 Task: Open a blank google sheet and write heading  Synergy Sales. Add 10 people name  'Joshua Rivera, Zoey Coleman, Ryan Wright, Addison Bailey, Jonathan Simmons, Brooklyn Ward, Caleb Barnes, Audrey Collins, Gabriel Perry, Sofia Bell'Item code in between  2500-2700. Product range in between  2000-9000. Add Products   ASICS Shoe, Brooks Shoe, Clarks Shoe, Crocs Shoe, Dr. Martens Shoe, Ecco Shoe, Fila Shoe, Hush Puppies Shoe, Jordan Shoe, K-Swiss Shoe.Choose quantity  1 to 10  Tax 12 percent Total Add Amount. Save page  Synergy Sales templetes   book
Action: Mouse moved to (927, 70)
Screenshot: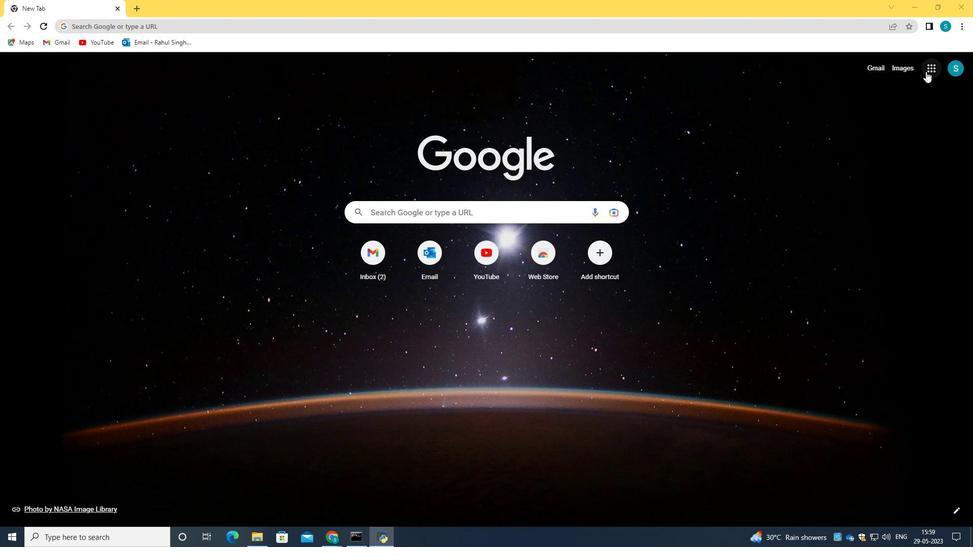 
Action: Mouse pressed left at (927, 70)
Screenshot: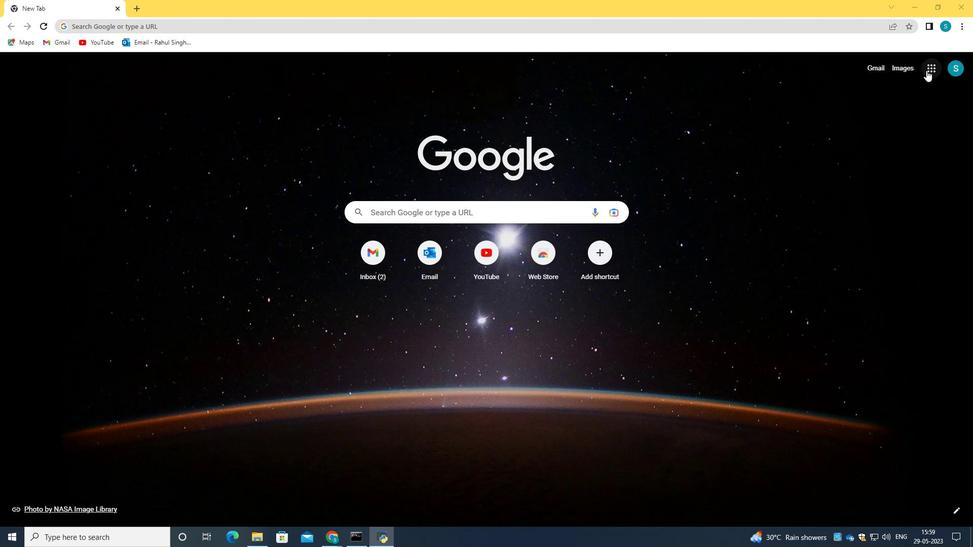 
Action: Mouse moved to (889, 169)
Screenshot: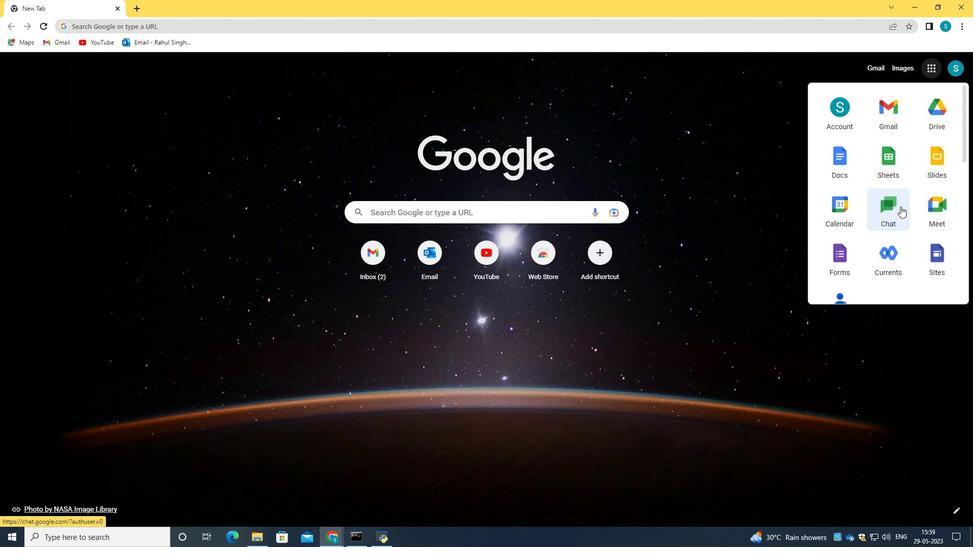 
Action: Mouse pressed left at (889, 169)
Screenshot: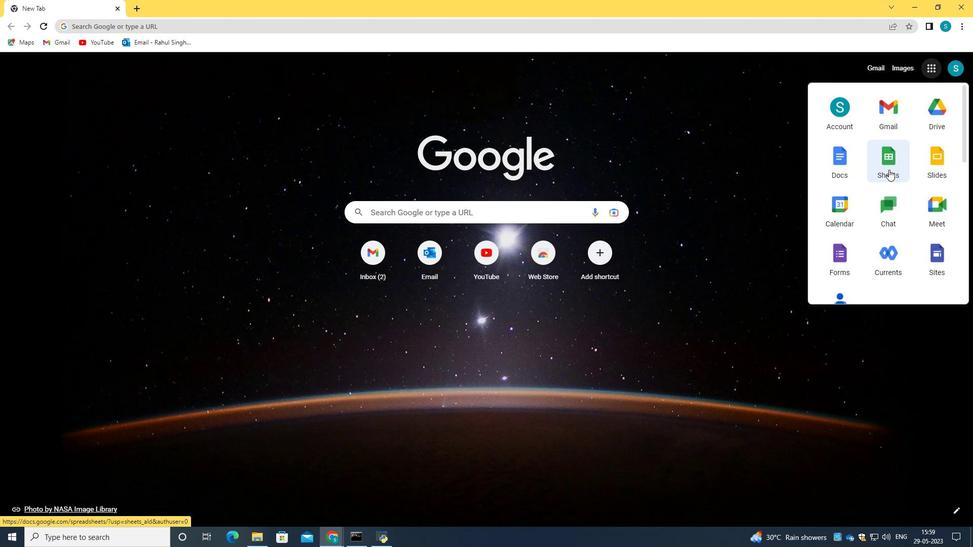 
Action: Mouse moved to (202, 165)
Screenshot: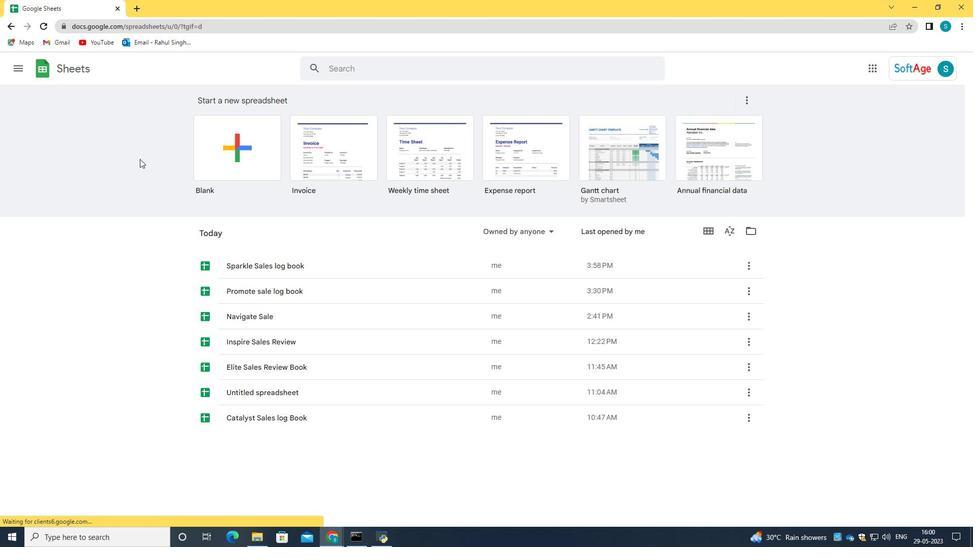 
Action: Mouse pressed left at (202, 165)
Screenshot: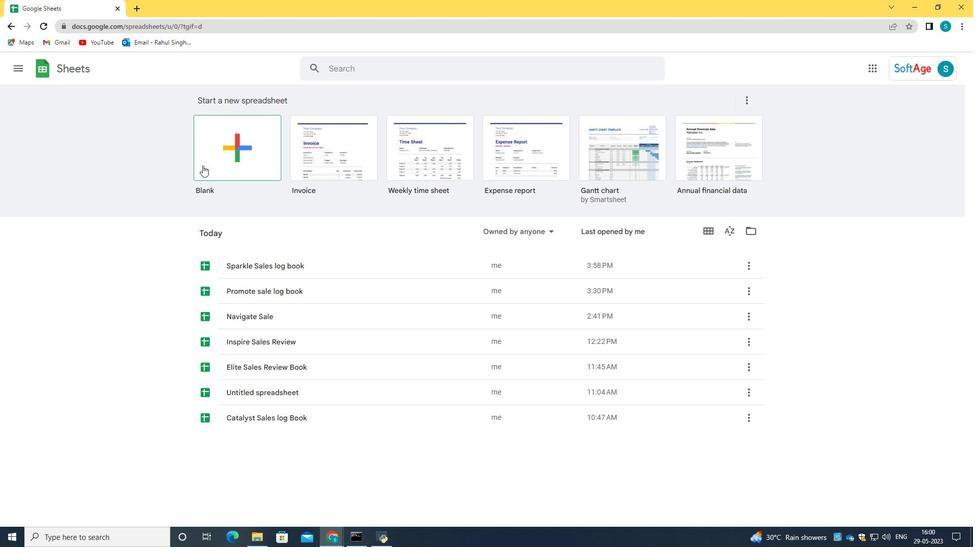 
Action: Mouse moved to (49, 142)
Screenshot: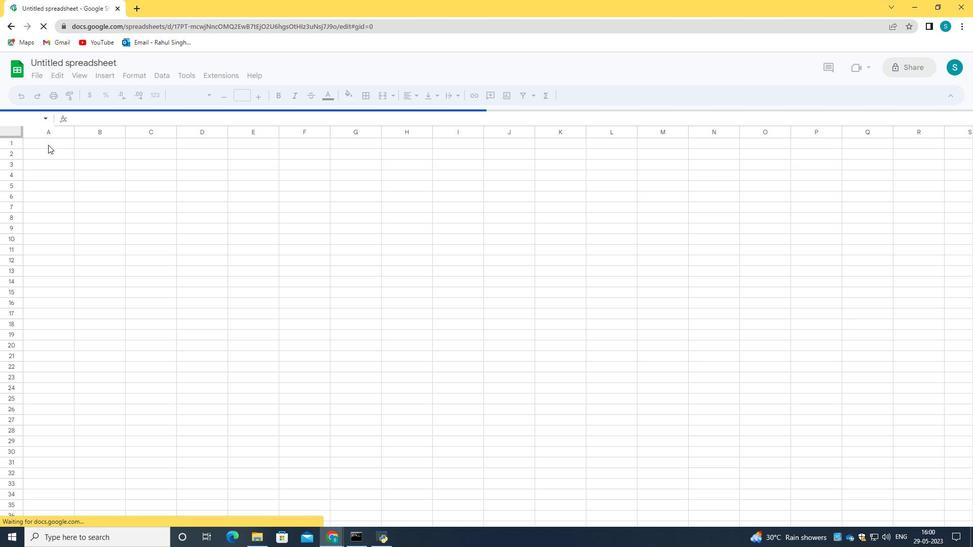 
Action: Mouse pressed left at (49, 142)
Screenshot: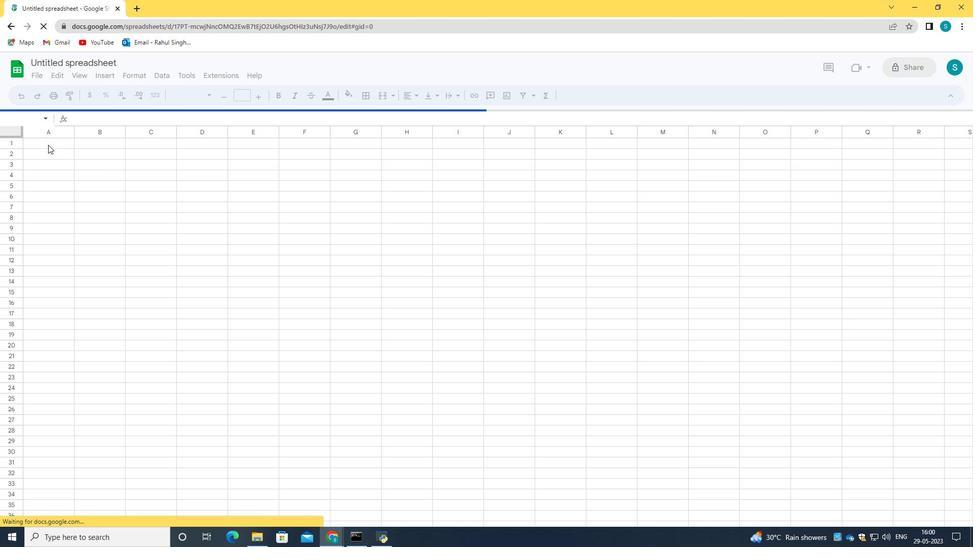 
Action: Mouse pressed left at (49, 142)
Screenshot: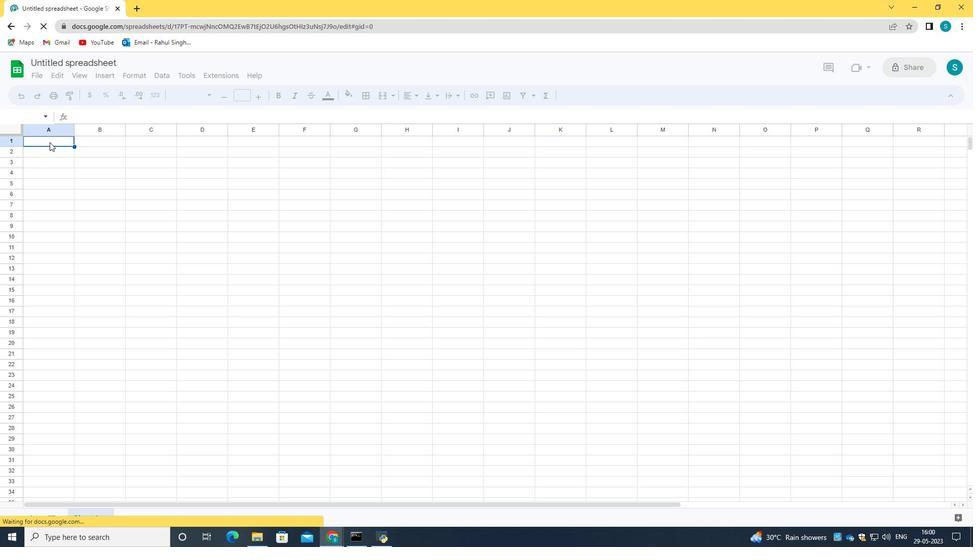 
Action: Mouse moved to (256, 143)
Screenshot: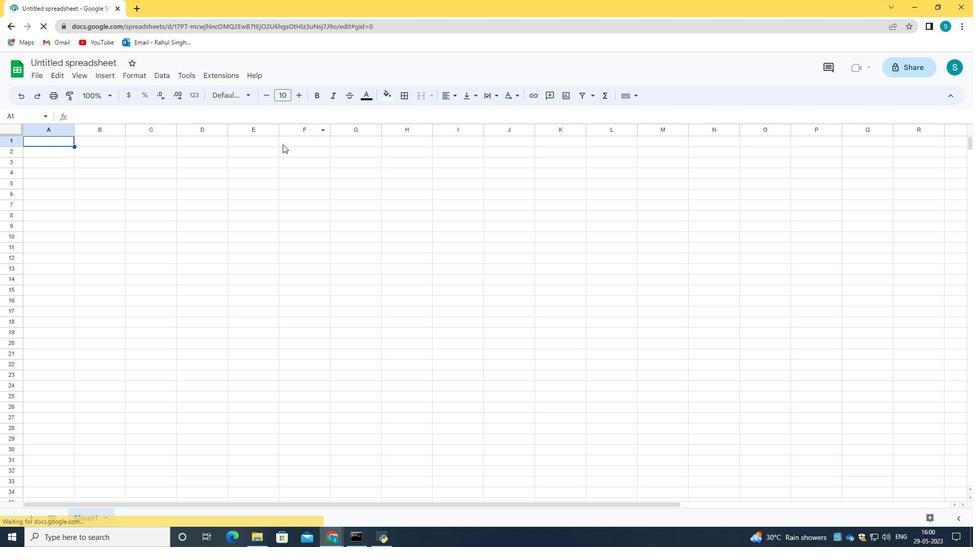 
Action: Mouse pressed left at (256, 143)
Screenshot: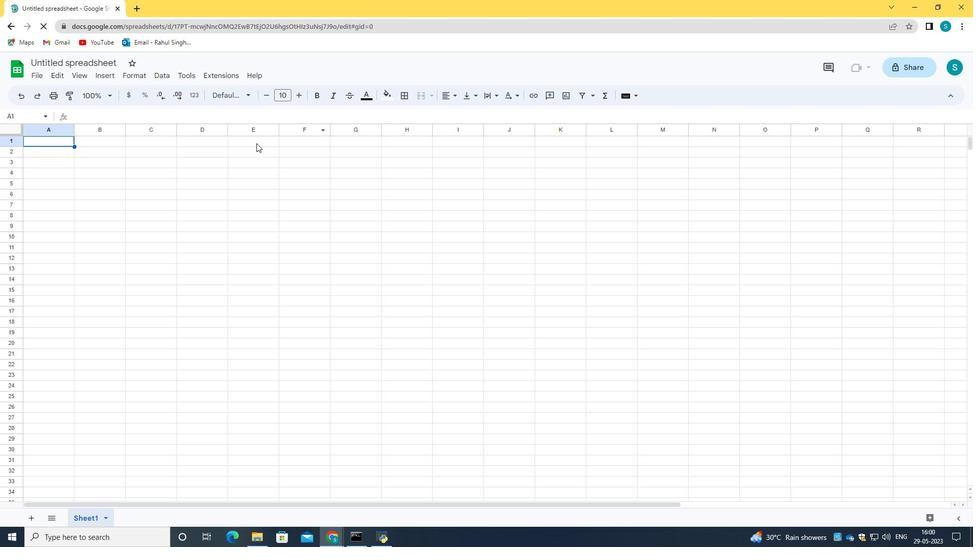 
Action: Key pressed <Key.caps_lock>S<Key.caps_lock>ynergt<Key.space><Key.backspace><Key.backspace>y<Key.space><Key.caps_lock>S<Key.caps_lock>ales
Screenshot: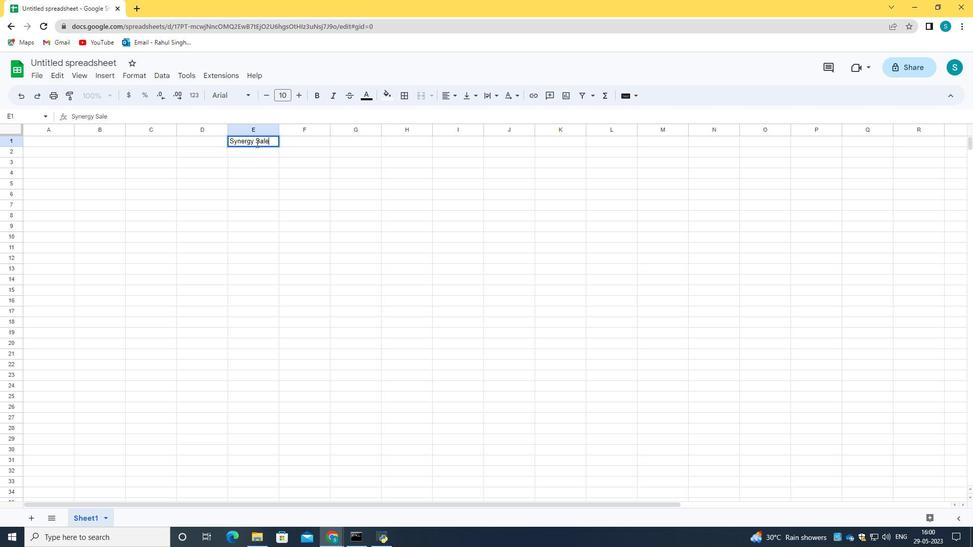 
Action: Mouse moved to (274, 139)
Screenshot: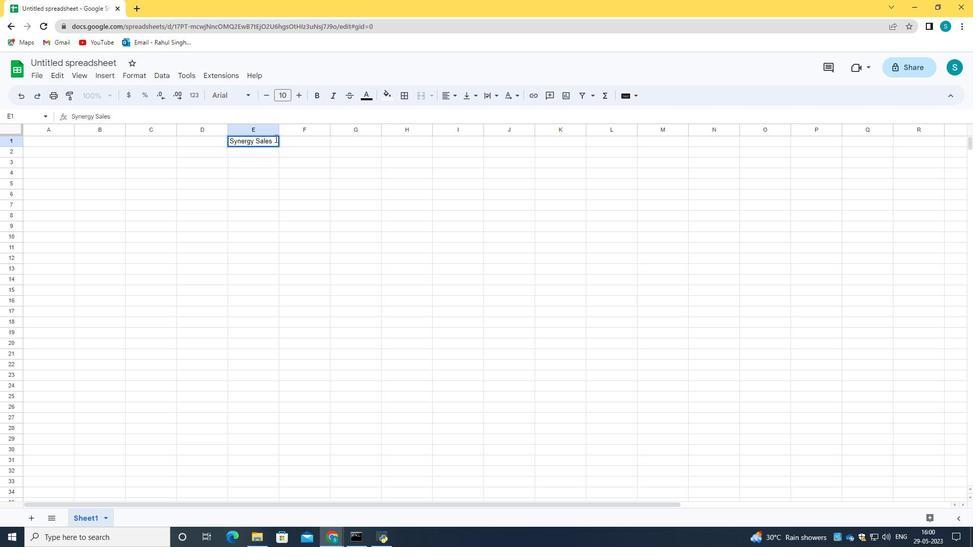 
Action: Mouse pressed left at (274, 139)
Screenshot: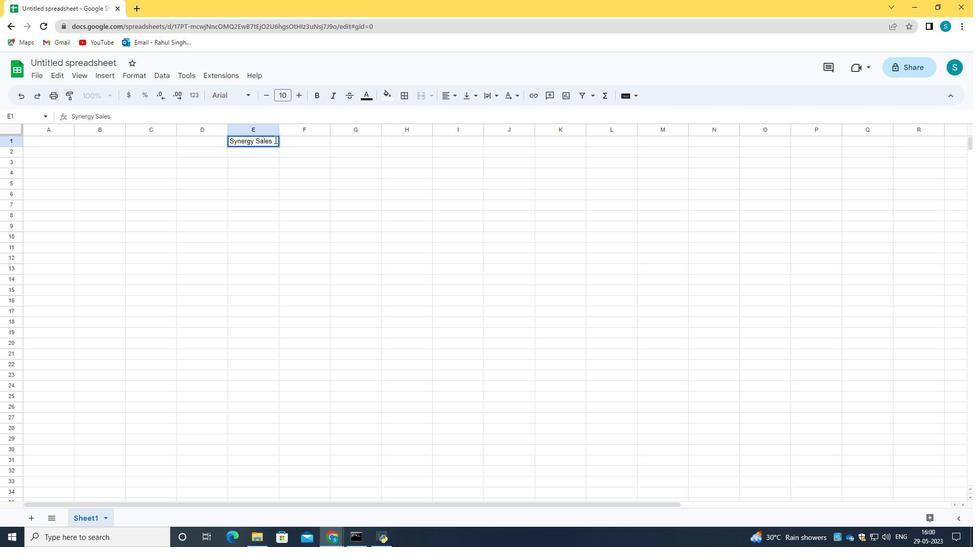 
Action: Mouse moved to (300, 93)
Screenshot: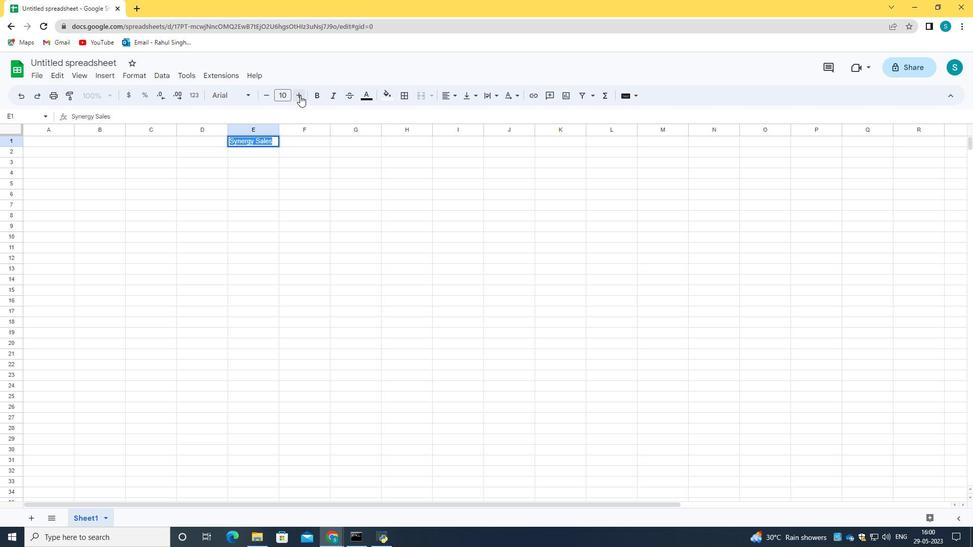 
Action: Mouse pressed left at (300, 93)
Screenshot: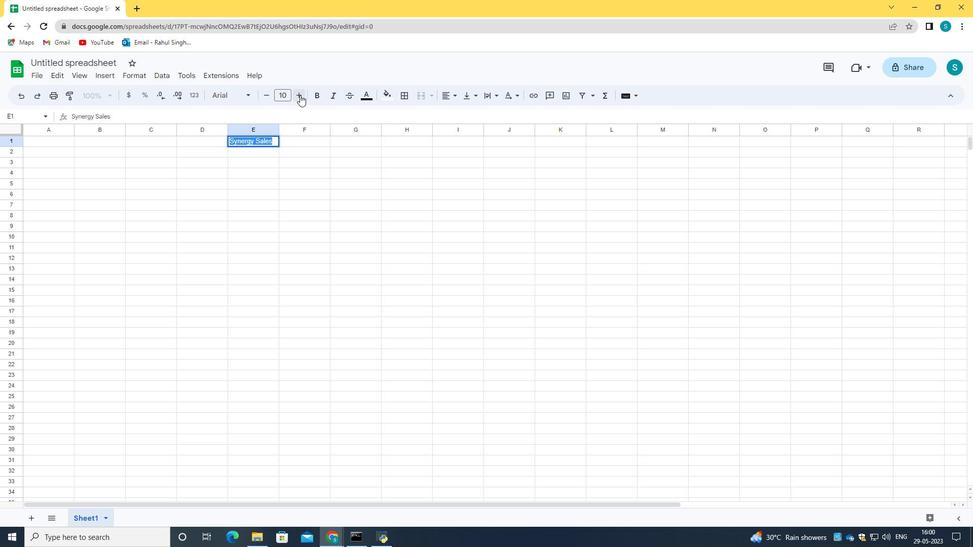 
Action: Mouse pressed left at (300, 93)
Screenshot: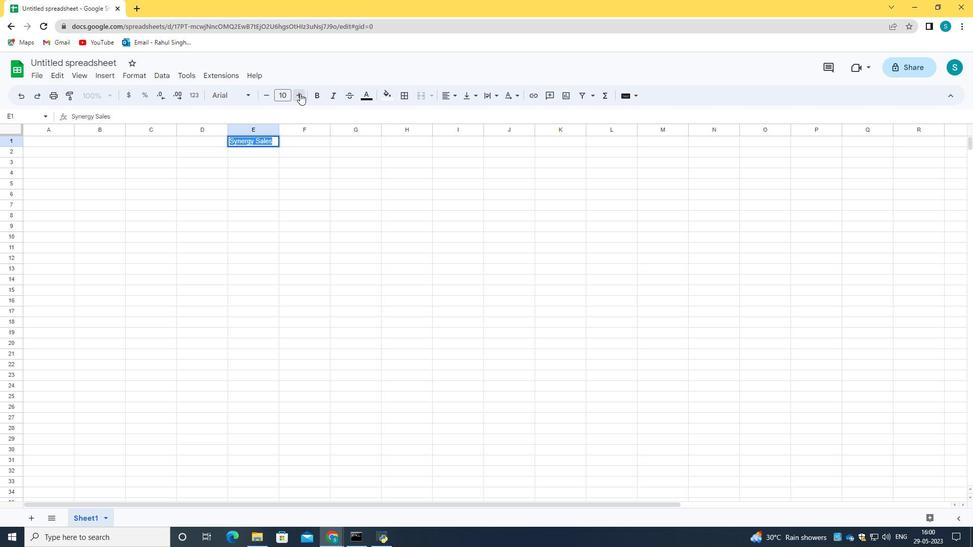 
Action: Mouse pressed left at (300, 93)
Screenshot: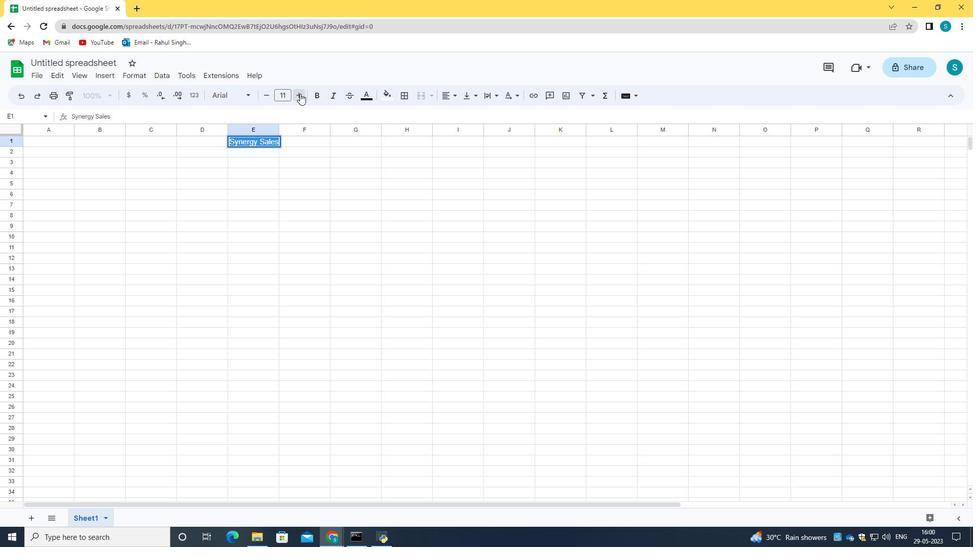 
Action: Mouse moved to (300, 93)
Screenshot: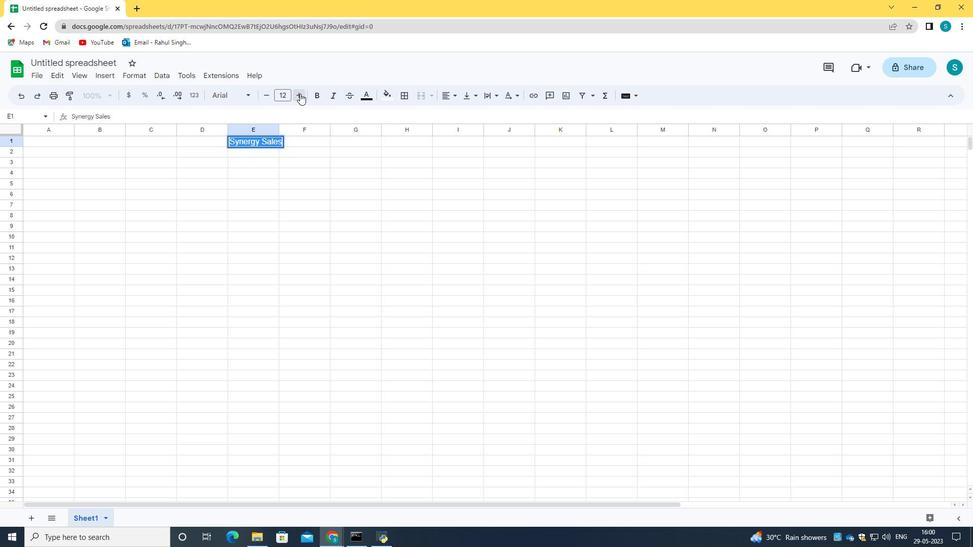 
Action: Mouse pressed left at (300, 93)
Screenshot: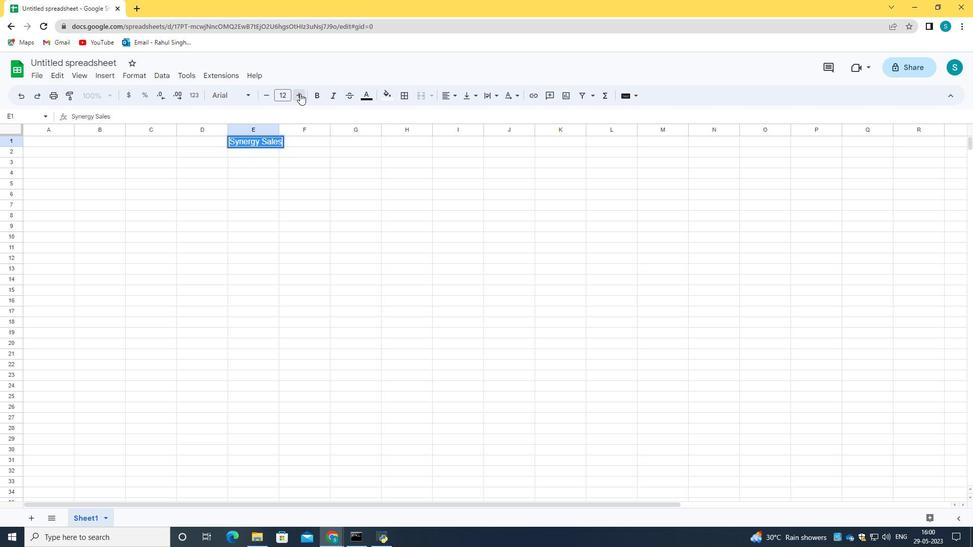 
Action: Mouse pressed left at (300, 93)
Screenshot: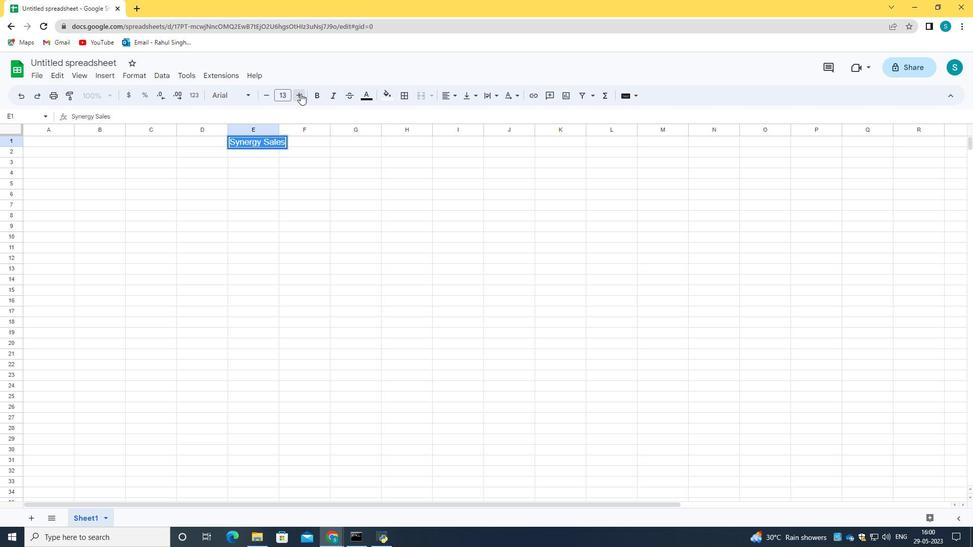 
Action: Mouse pressed left at (300, 93)
Screenshot: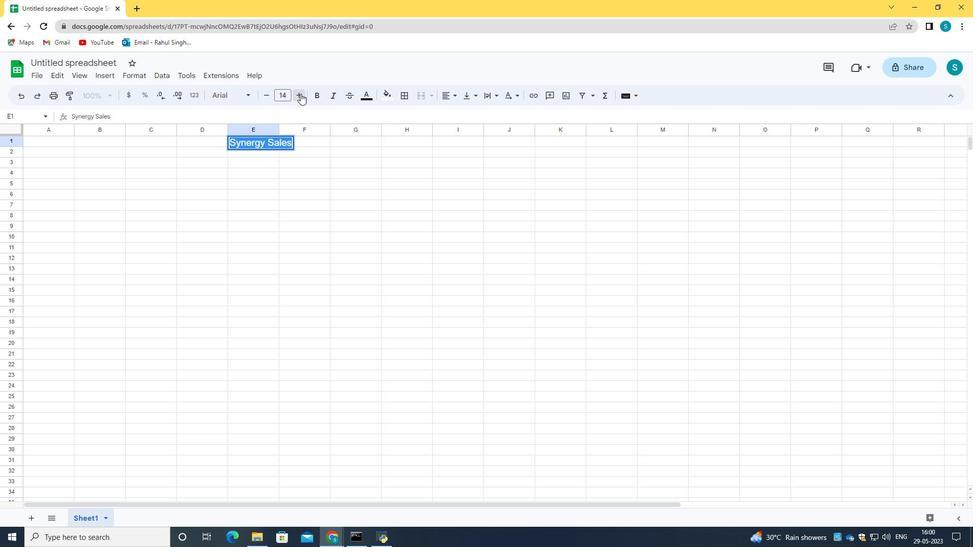 
Action: Mouse pressed left at (300, 93)
Screenshot: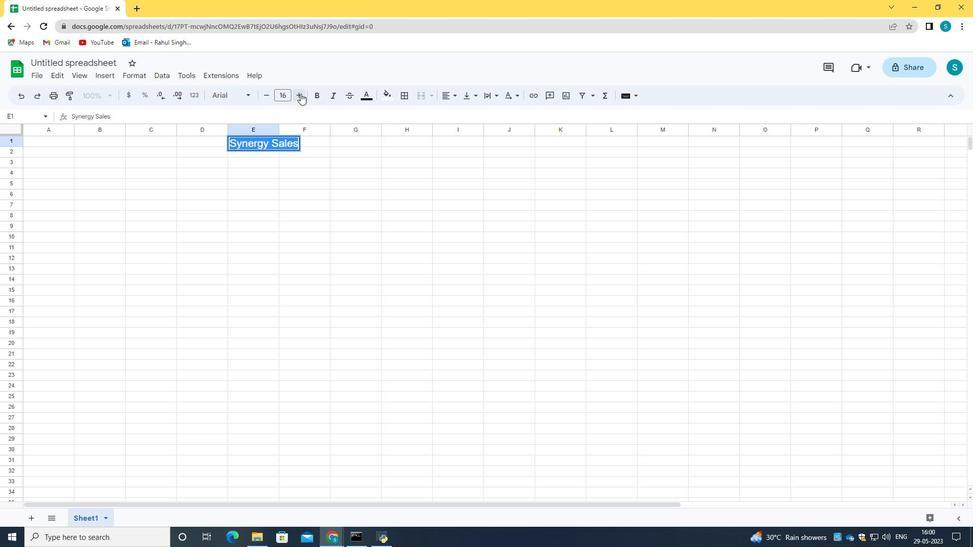 
Action: Mouse pressed left at (300, 93)
Screenshot: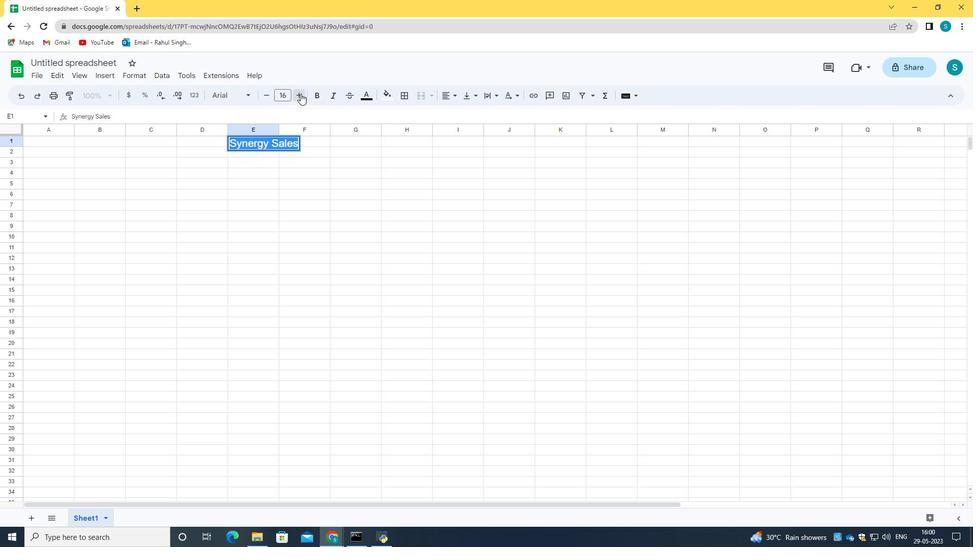 
Action: Mouse pressed left at (300, 93)
Screenshot: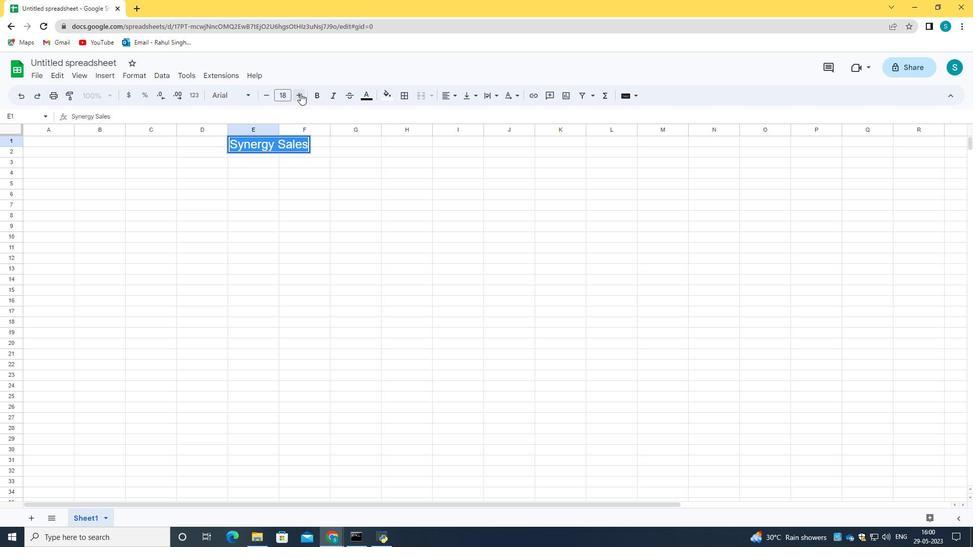 
Action: Mouse pressed left at (300, 93)
Screenshot: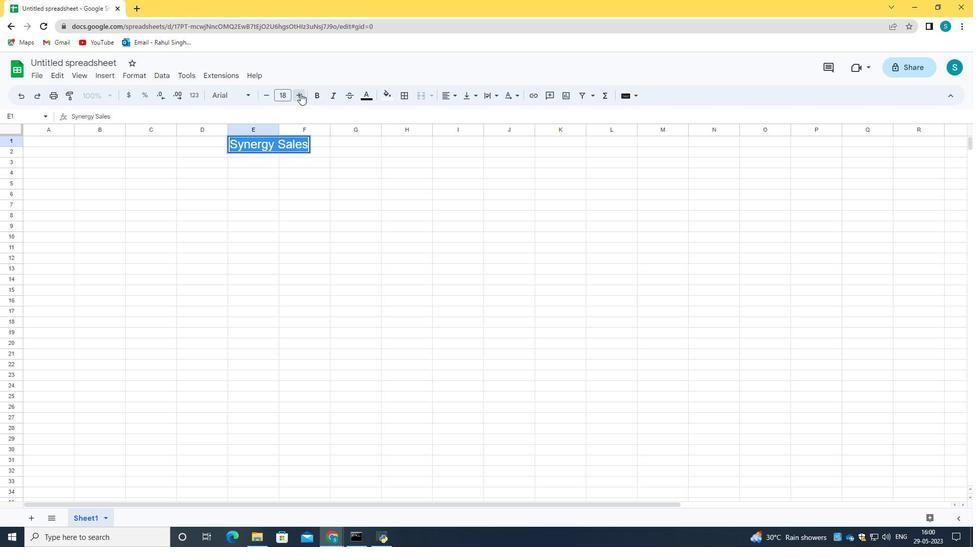 
Action: Mouse pressed left at (300, 93)
Screenshot: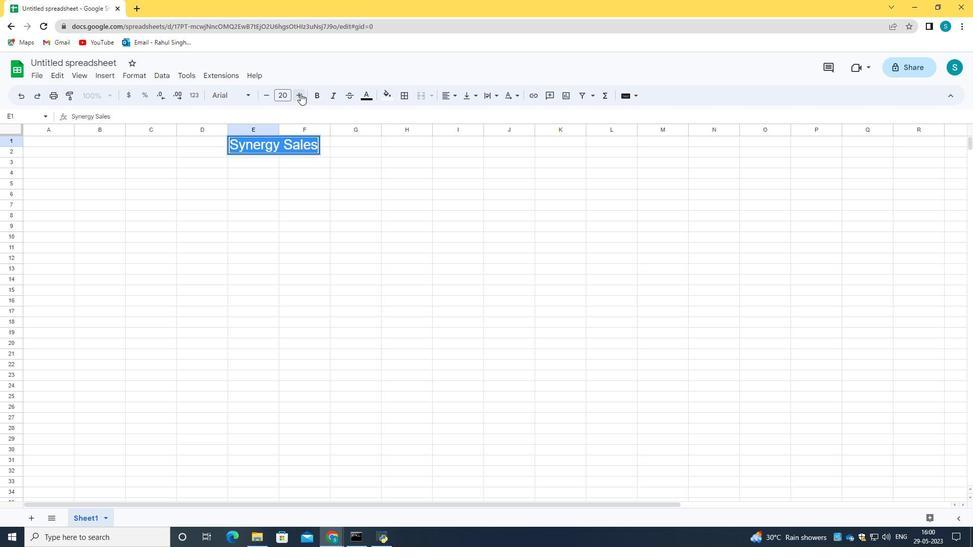 
Action: Mouse pressed left at (300, 93)
Screenshot: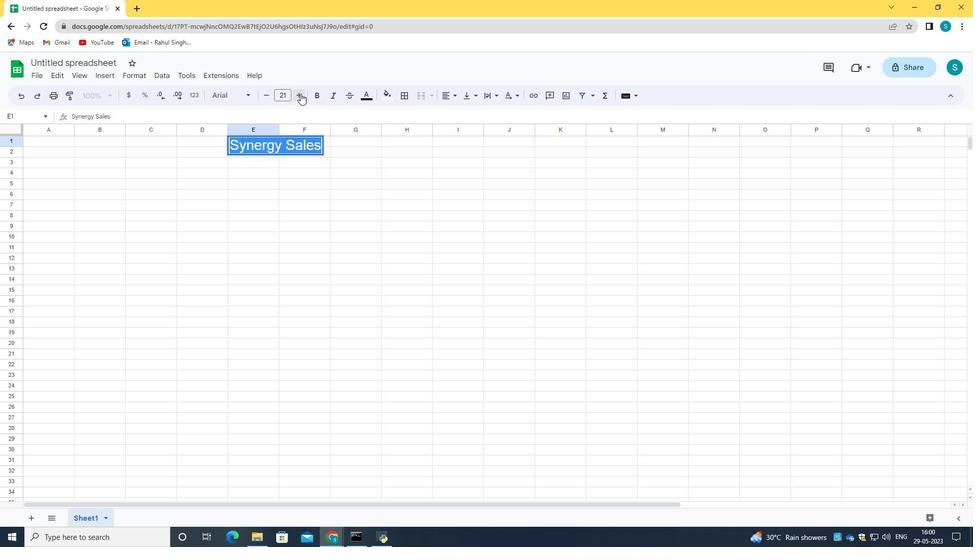 
Action: Mouse pressed left at (300, 93)
Screenshot: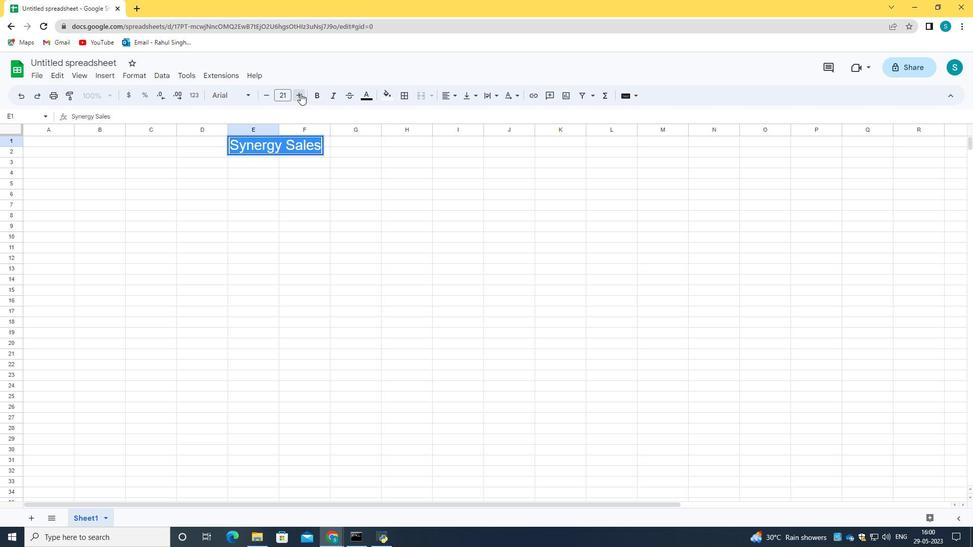 
Action: Mouse moved to (156, 165)
Screenshot: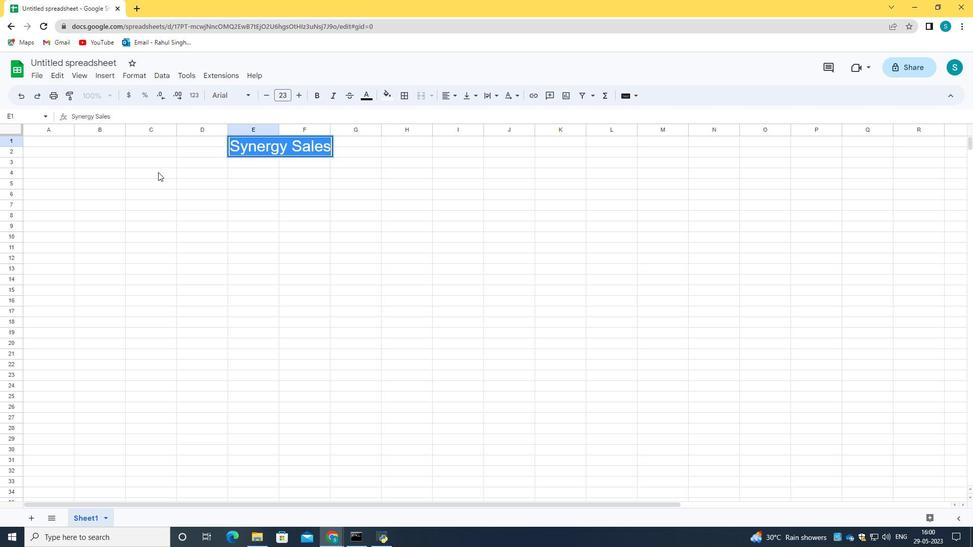 
Action: Mouse pressed left at (156, 165)
Screenshot: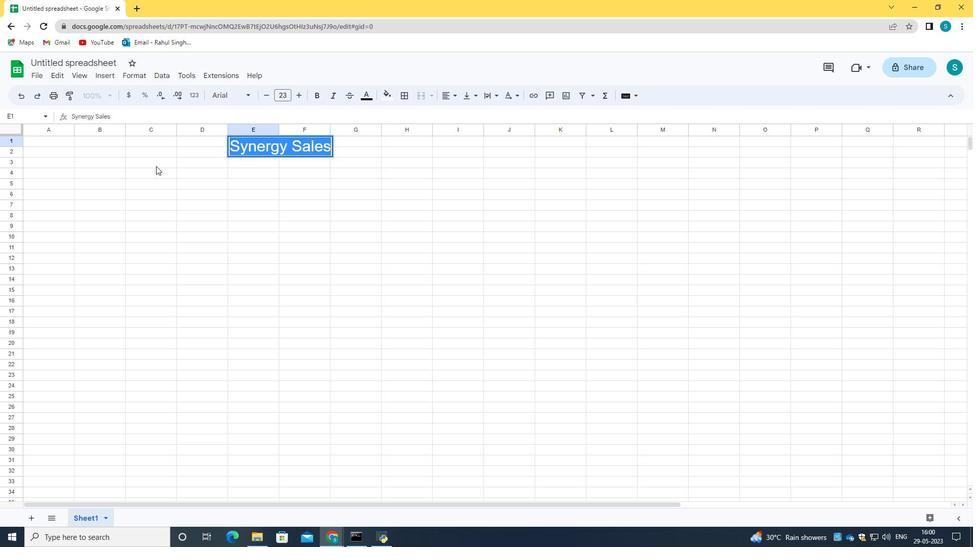 
Action: Mouse moved to (47, 174)
Screenshot: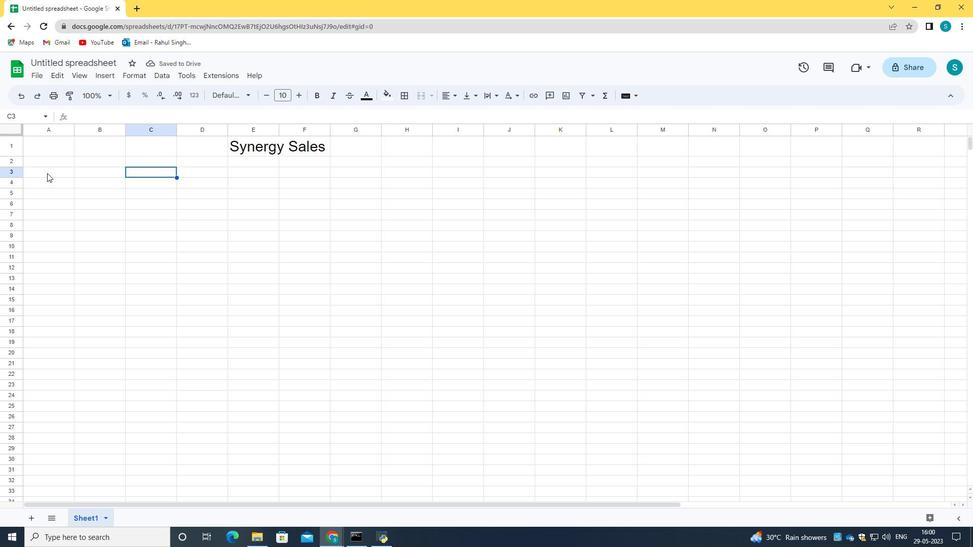 
Action: Mouse pressed left at (47, 174)
Screenshot: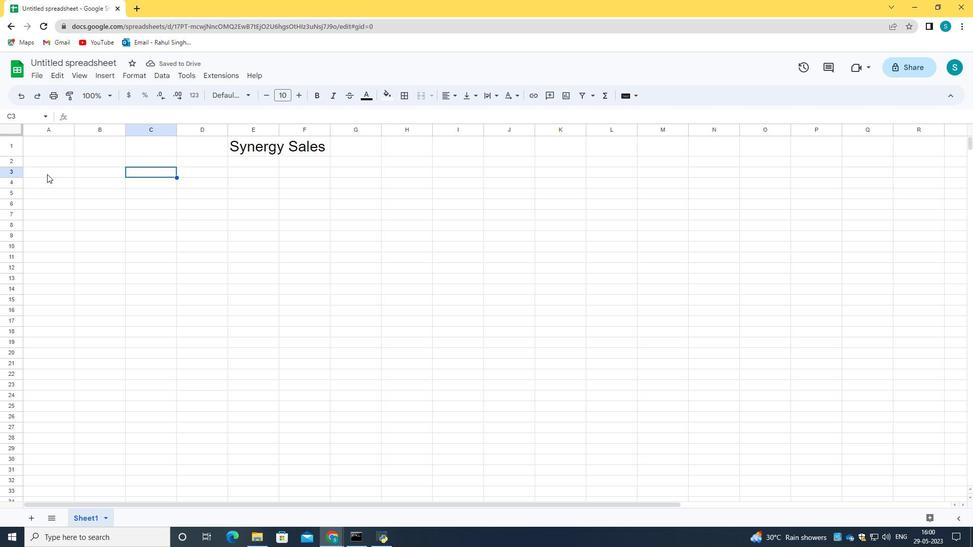 
Action: Key pressed <Key.caps_lock>P<Key.backspace>NAME<Key.enter><Key.caps_lock>j<Key.caps_lock>O<Key.backspace><Key.backspace>J<Key.caps_lock>oshua<Key.space><Key.caps_lock>R<Key.caps_lock>ivera<Key.enter><Key.caps_lock>Z<Key.caps_lock>oey<Key.space><Key.caps_lock>C<Key.caps_lock>oleman<Key.enter><Key.caps_lock>R<Key.caps_lock>yan<Key.space><Key.caps_lock>W<Key.caps_lock>right<Key.enter><Key.caps_lock>S<Key.backspace><Key.caps_lock><Key.caps_lock>A<Key.caps_lock>ddison<Key.space><Key.caps_lock>B<Key.caps_lock>ailey<Key.enter><Key.caps_lock>J<Key.caps_lock>hona<Key.backspace><Key.backspace><Key.backspace>nathan<Key.space><Key.caps_lock>S<Key.caps_lock>immons<Key.enter><Key.caps_lock>B<Key.caps_lock>rool<Key.backspace>klyn<Key.space><Key.caps_lock>W<Key.caps_lock>ard<Key.enter><Key.caps_lock>C<Key.caps_lock>aleb<Key.space><Key.caps_lock>B<Key.caps_lock>arnes<Key.enter><Key.caps_lock>A<Key.caps_lock>udrey<Key.space><Key.caps_lock>C<Key.caps_lock>ollins<Key.enter><Key.caps_lock>G<Key.caps_lock>abriel<Key.space><Key.caps_lock>P<Key.backspace>P<Key.caps_lock>eryy<Key.backspace><Key.backspace>ry<Key.enter>s<Key.caps_lock>OFIA<Key.backspace><Key.backspace><Key.backspace><Key.backspace><Key.backspace>S<Key.caps_lock>ofia<Key.space><Key.caps_lock>B<Key.caps_lock>ell<Key.enter>
Screenshot: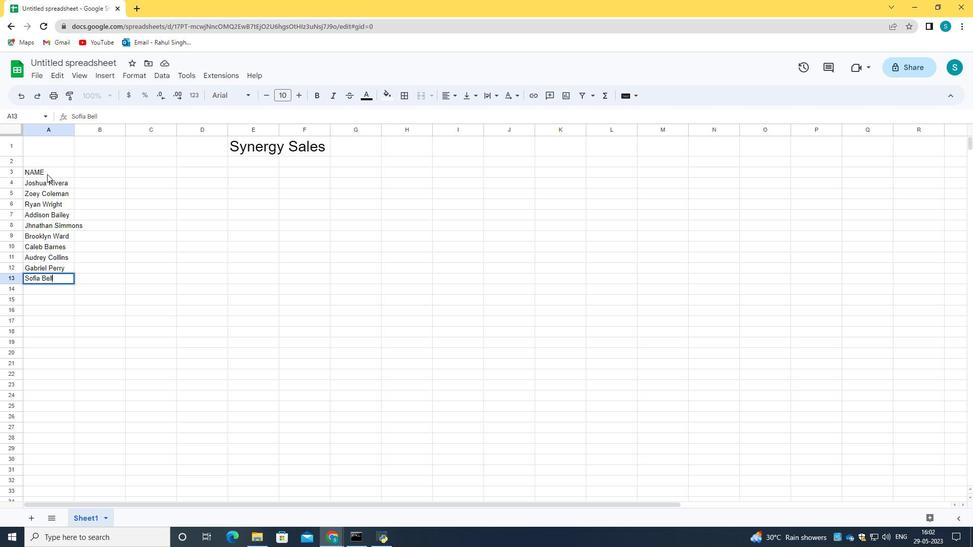 
Action: Mouse moved to (88, 170)
Screenshot: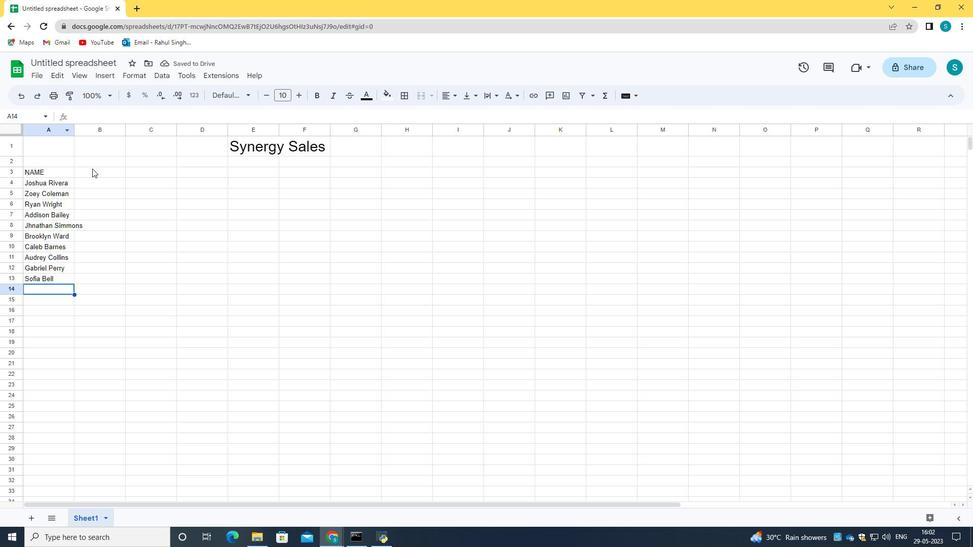 
Action: Mouse pressed left at (88, 170)
Screenshot: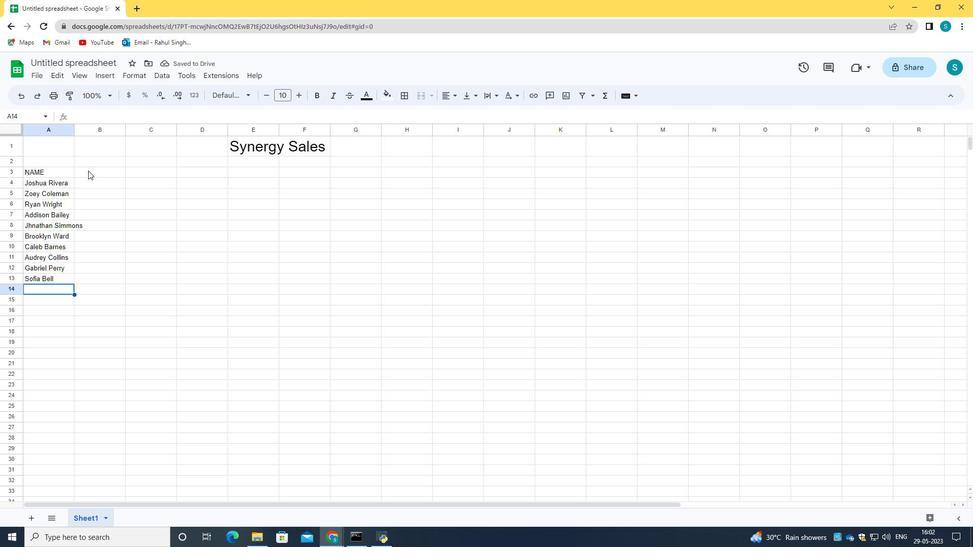 
Action: Mouse moved to (74, 125)
Screenshot: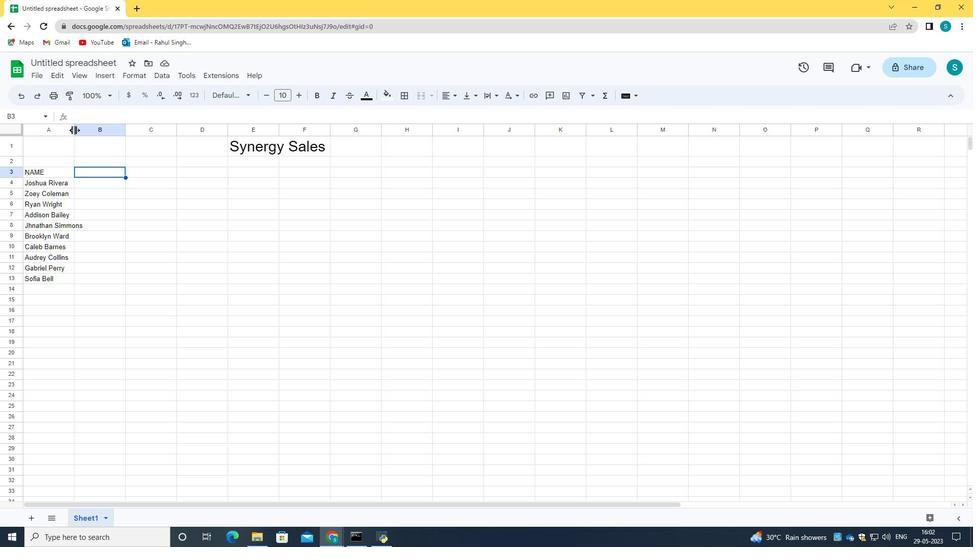 
Action: Mouse pressed left at (74, 125)
Screenshot: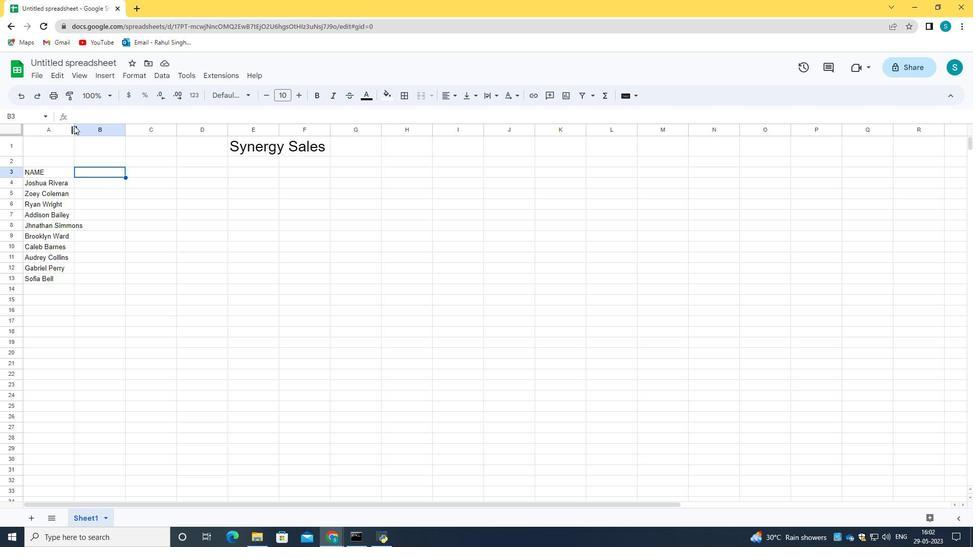 
Action: Mouse moved to (99, 114)
Screenshot: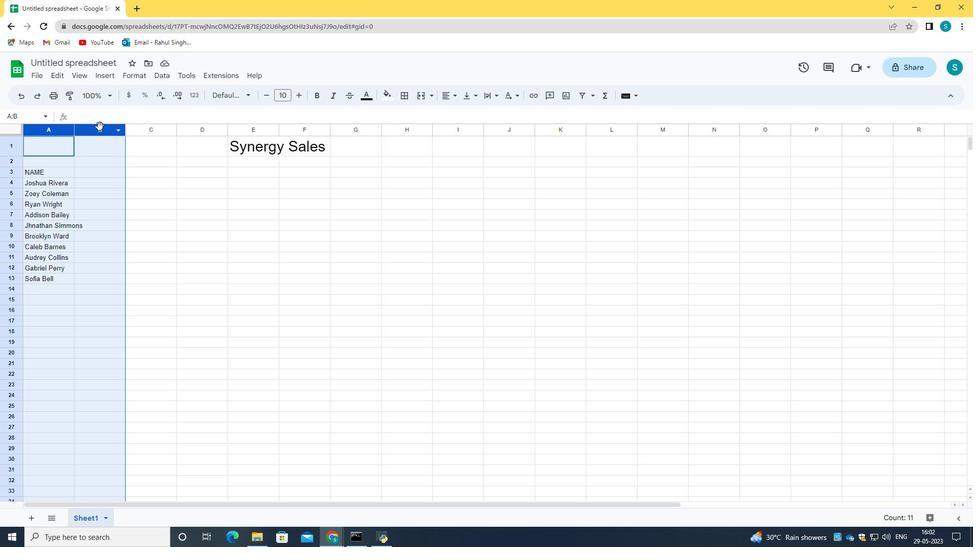 
Action: Mouse pressed left at (99, 114)
Screenshot: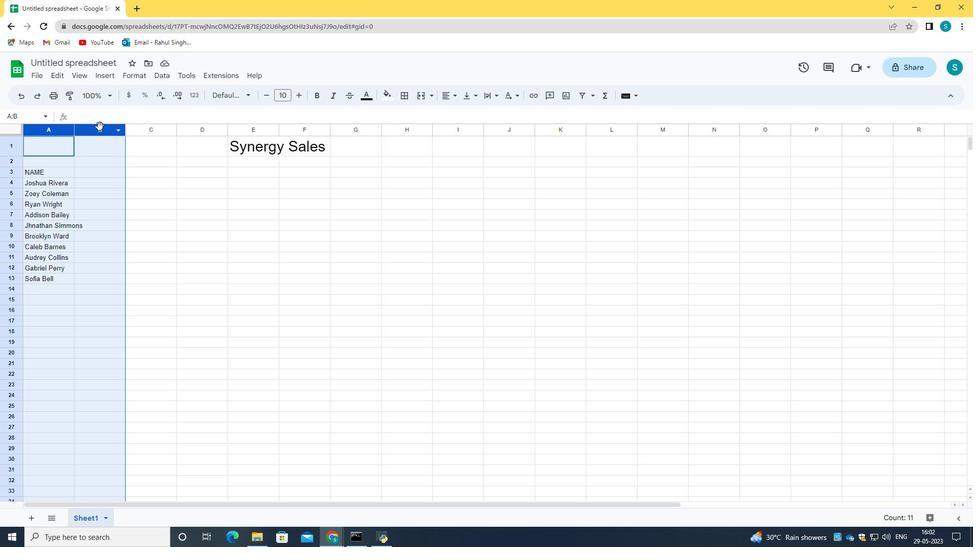 
Action: Mouse moved to (74, 131)
Screenshot: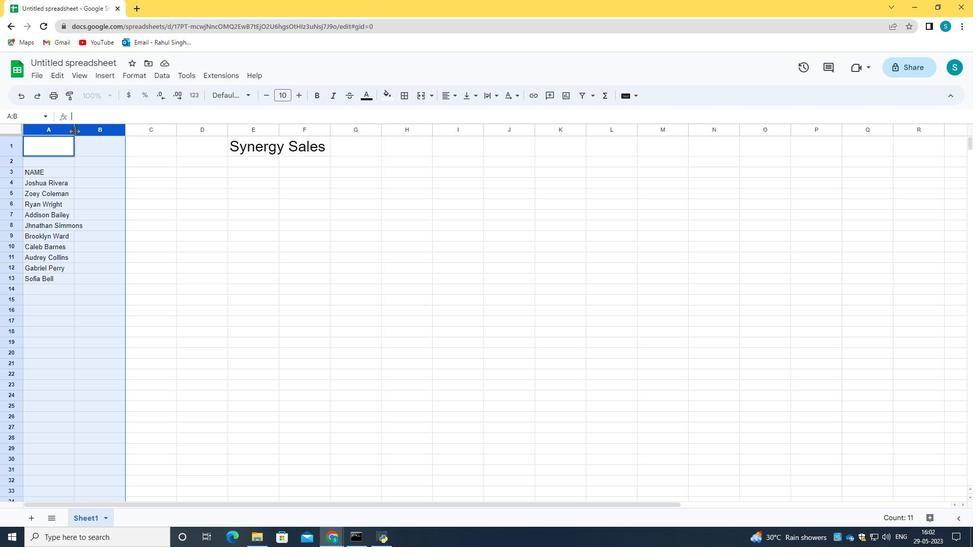 
Action: Mouse pressed left at (74, 131)
Screenshot: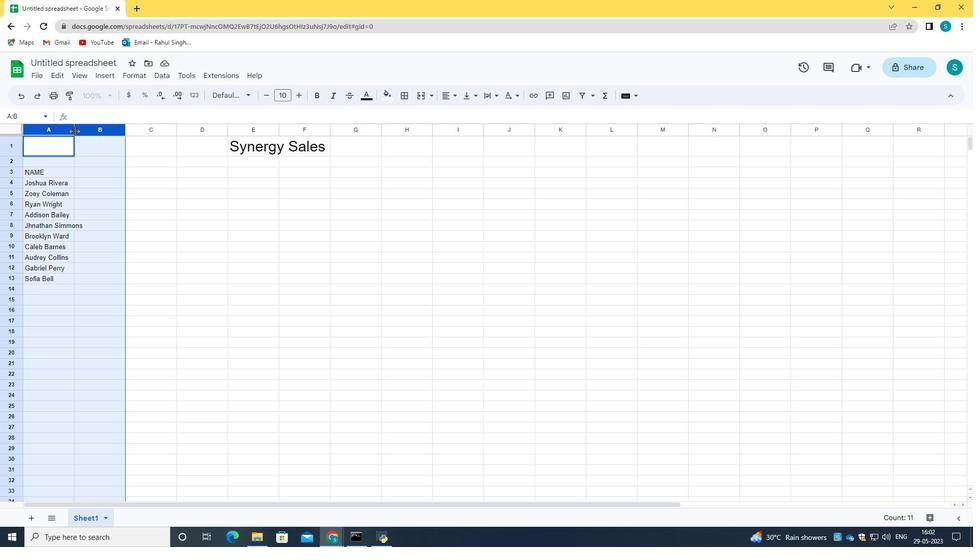 
Action: Mouse moved to (113, 111)
Screenshot: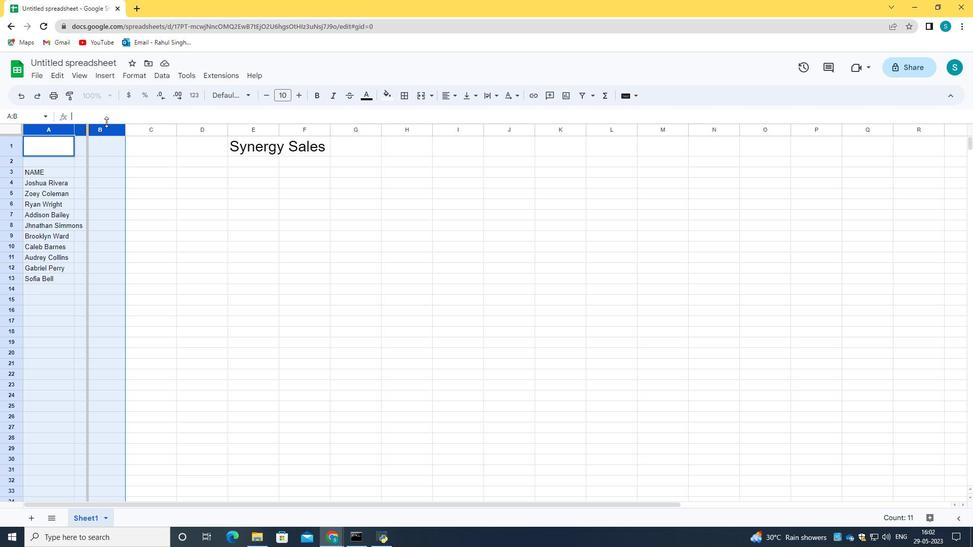 
Action: Mouse pressed left at (113, 111)
Screenshot: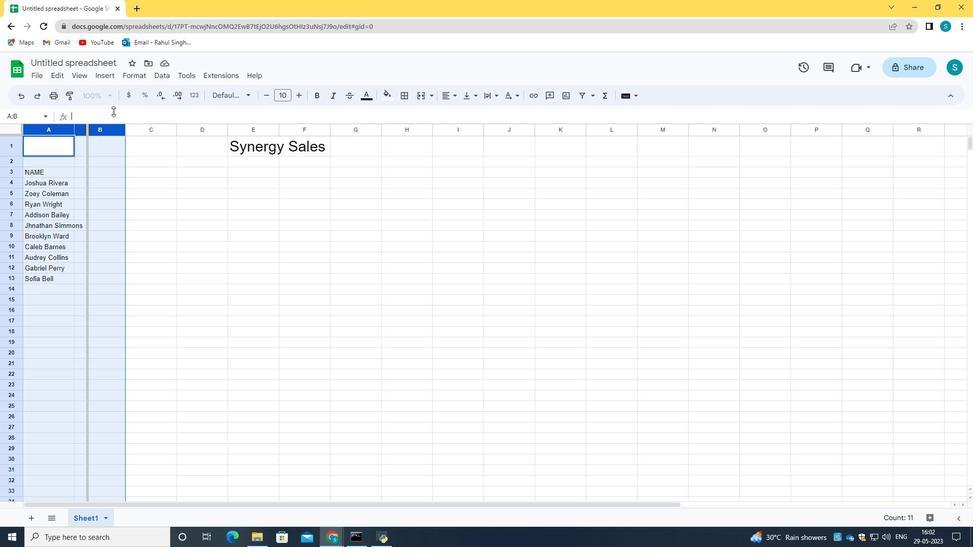 
Action: Mouse moved to (172, 156)
Screenshot: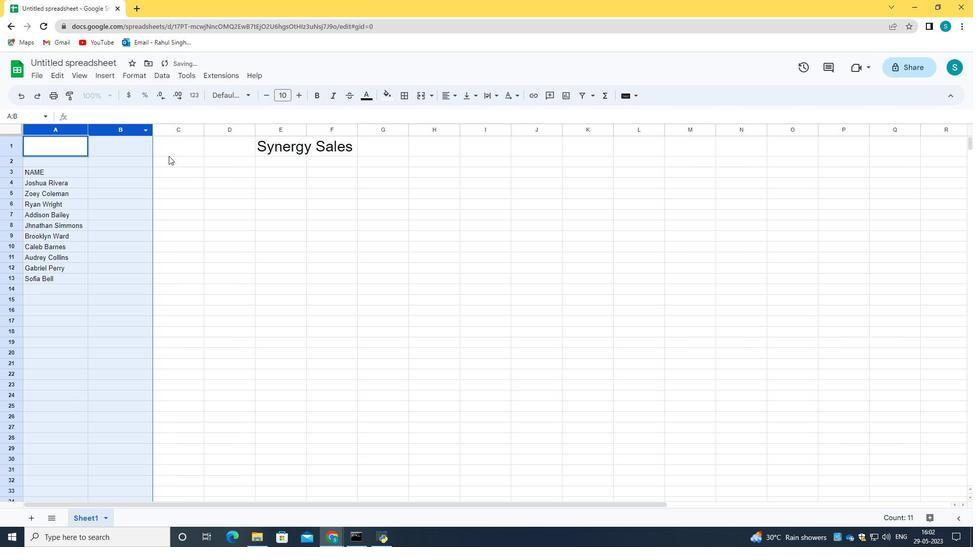 
Action: Mouse pressed left at (172, 156)
Screenshot: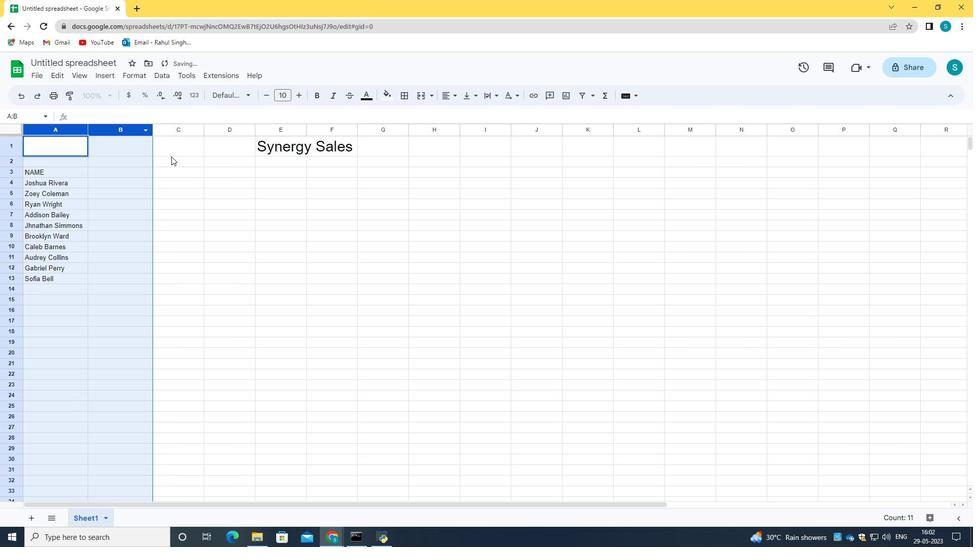 
Action: Mouse moved to (112, 147)
Screenshot: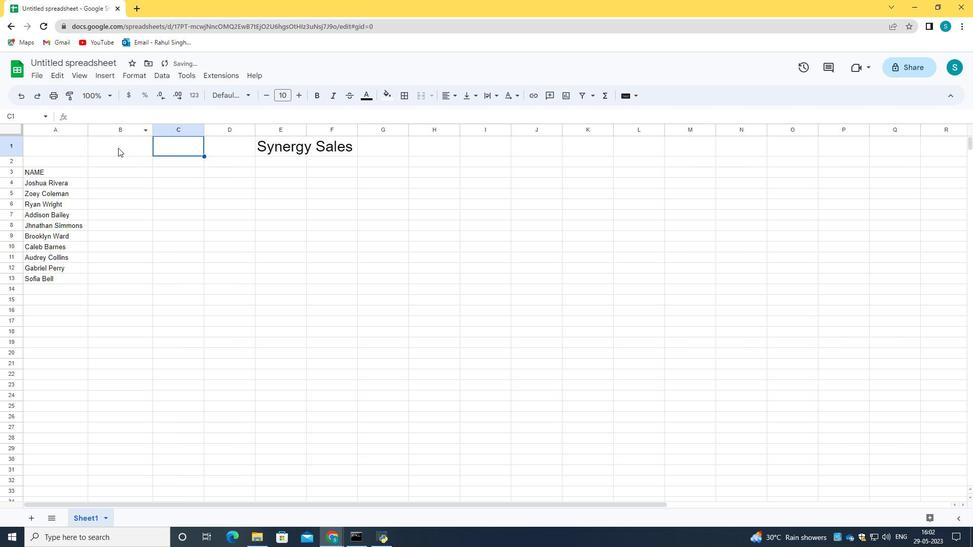 
Action: Mouse pressed left at (112, 147)
Screenshot: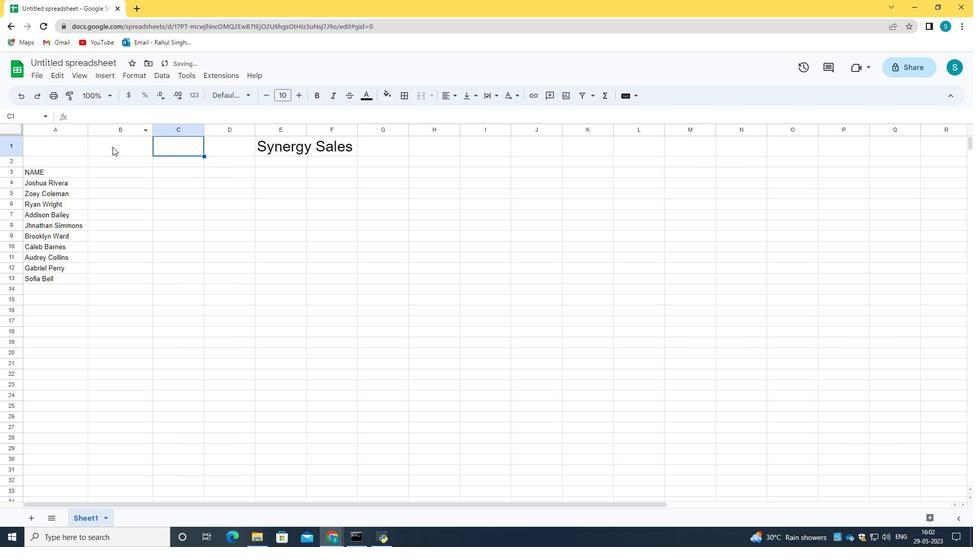 
Action: Mouse moved to (106, 171)
Screenshot: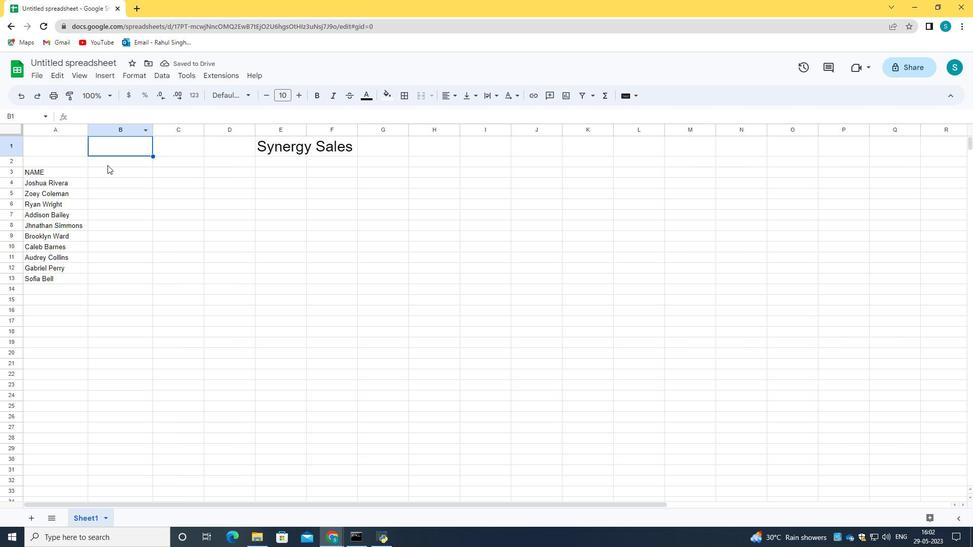 
Action: Mouse pressed left at (106, 171)
Screenshot: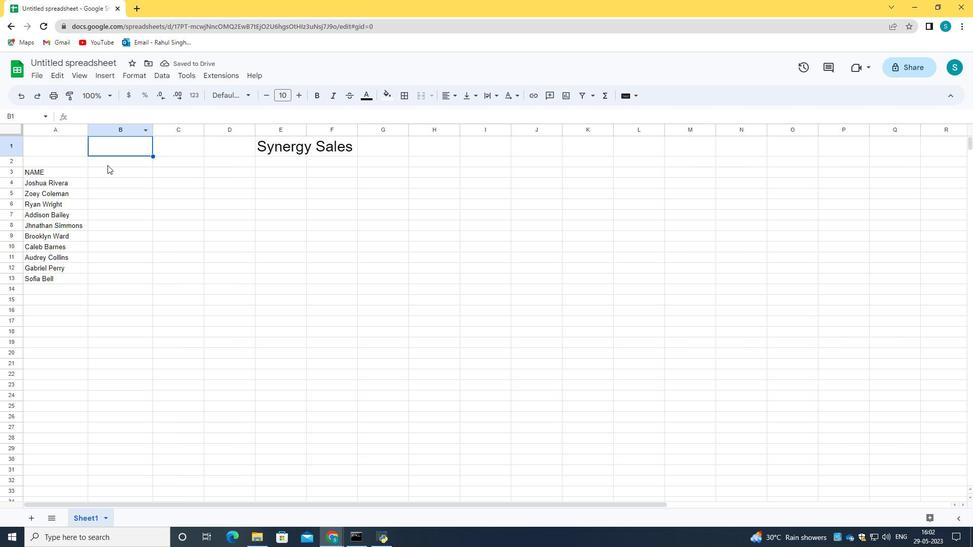 
Action: Mouse moved to (106, 172)
Screenshot: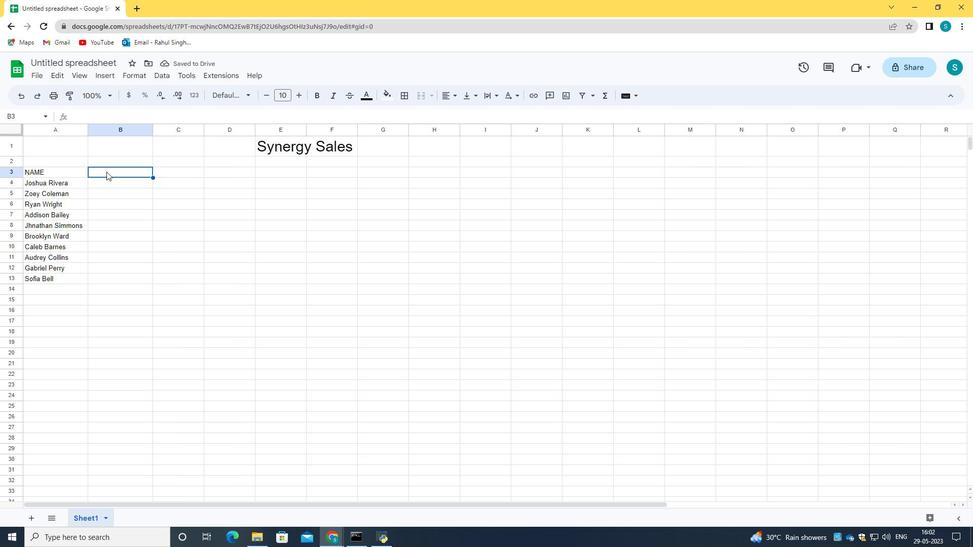 
Action: Key pressed <Key.caps_lock>[<Key.caps_lock><Key.backspace><Key.caps_lock>I<Key.caps_lock>tr<Key.backspace>em<Key.space><Key.caps_lock>C<Key.caps_lock>ode
Screenshot: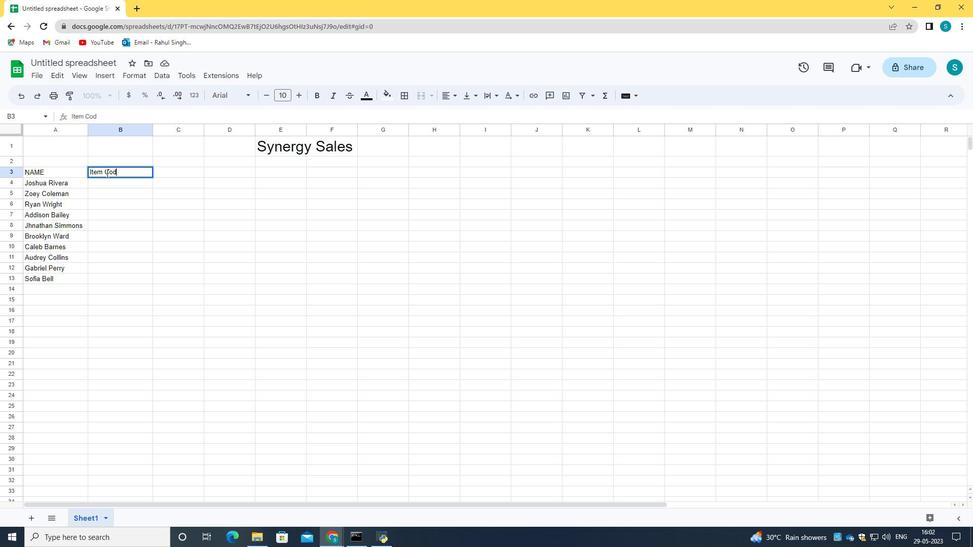 
Action: Mouse moved to (100, 183)
Screenshot: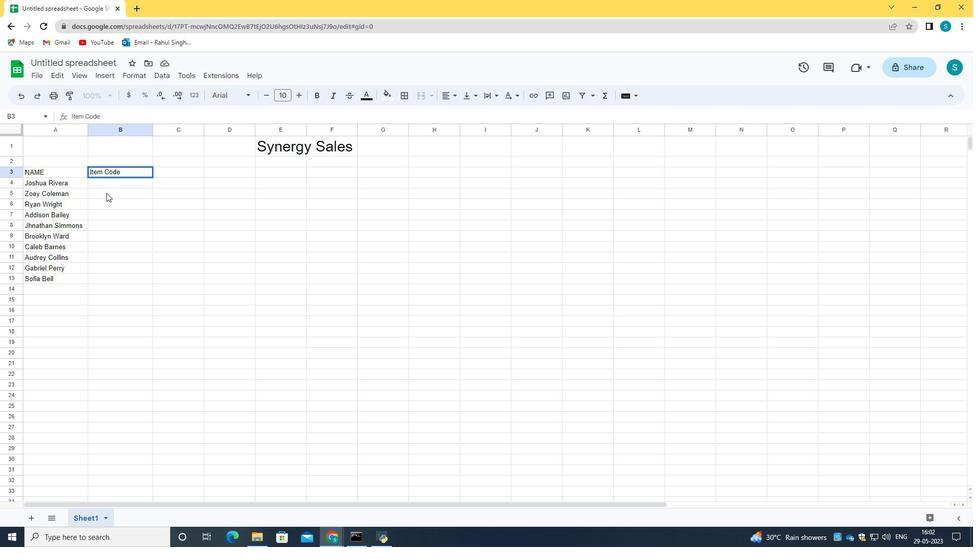 
Action: Mouse pressed left at (100, 183)
Screenshot: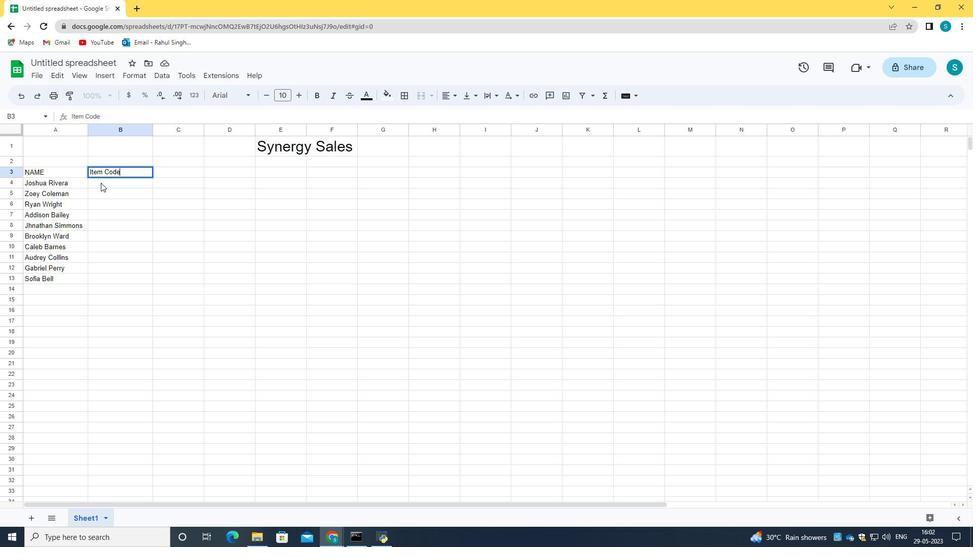 
Action: Key pressed 2500<Key.enter>2520<Key.enter>2530<Key.enter>2550<Key.enter>2570<Key.enter>2590<Key.enter>2610<Key.enter>2640<Key.enter>2700<Key.enter>27<Key.backspace>680
Screenshot: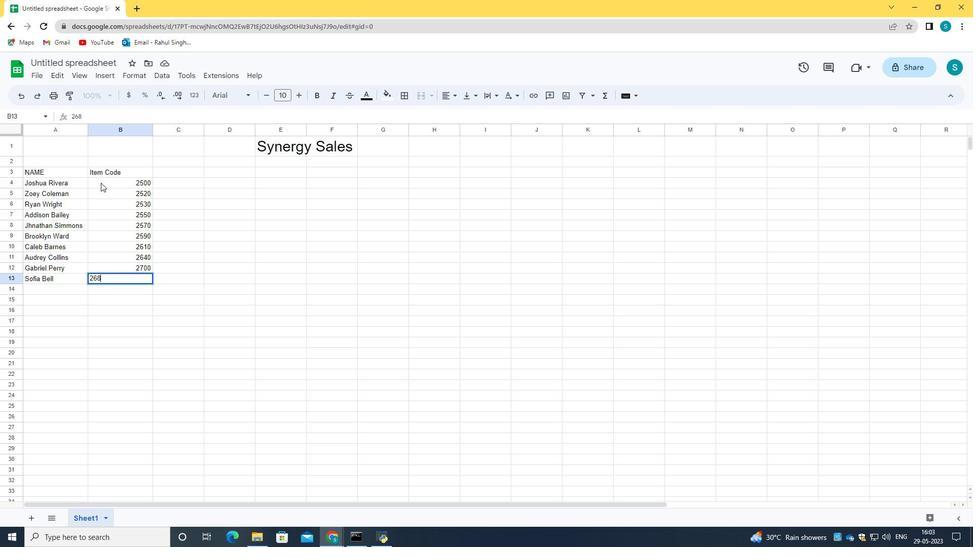 
Action: Mouse moved to (178, 169)
Screenshot: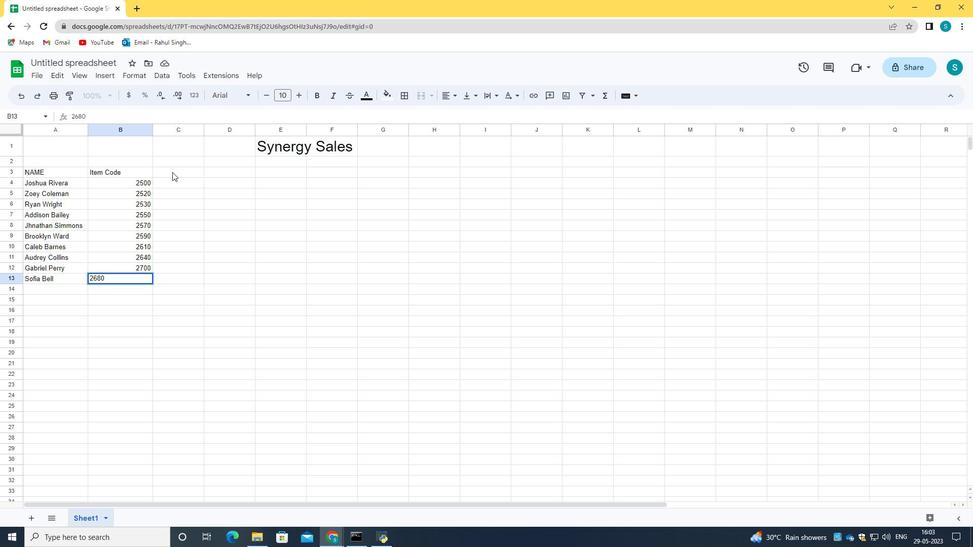
Action: Mouse pressed left at (178, 169)
Screenshot: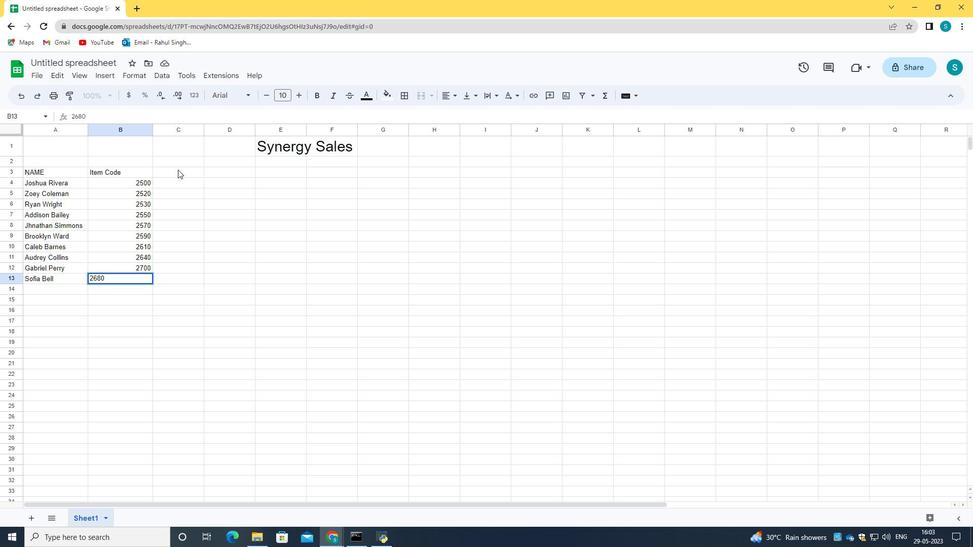 
Action: Mouse moved to (204, 127)
Screenshot: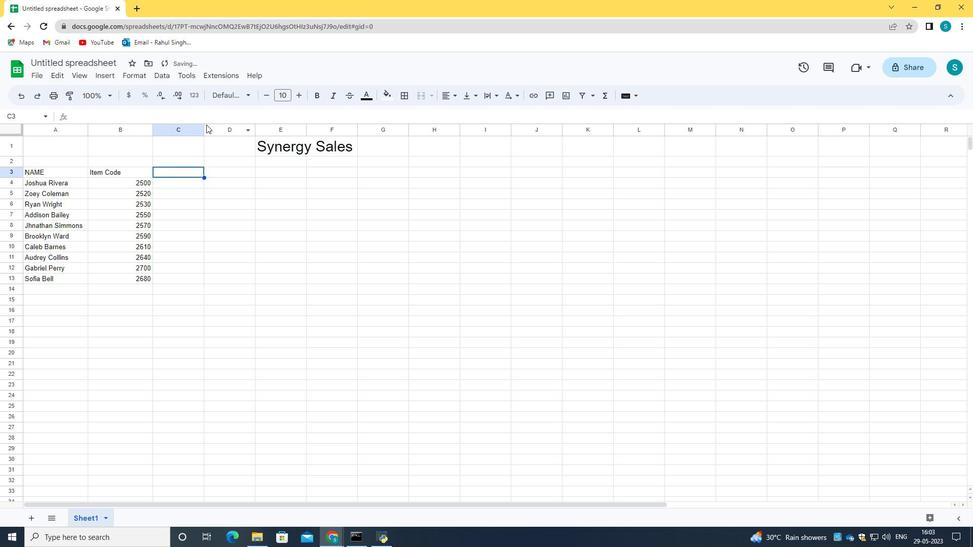 
Action: Mouse pressed left at (204, 127)
Screenshot: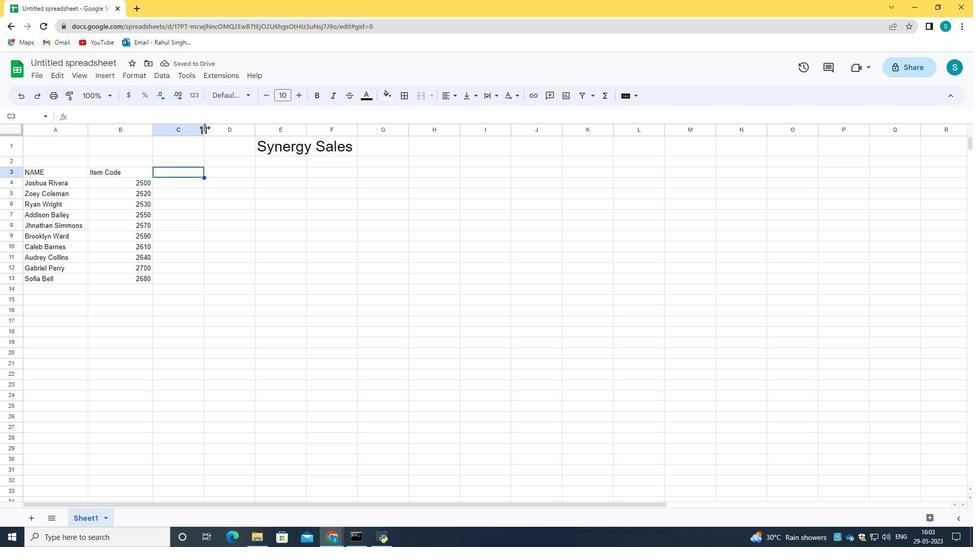 
Action: Mouse moved to (177, 176)
Screenshot: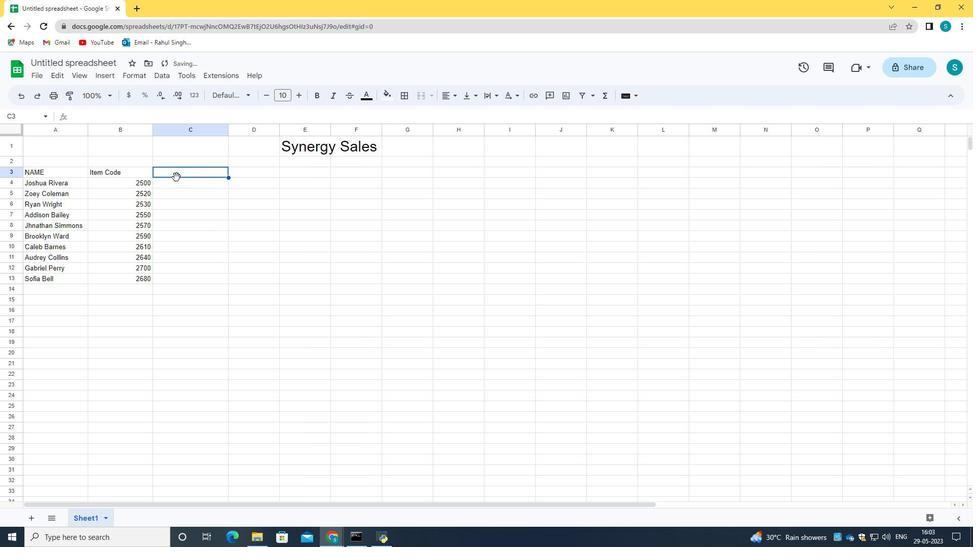
Action: Mouse pressed left at (177, 176)
Screenshot: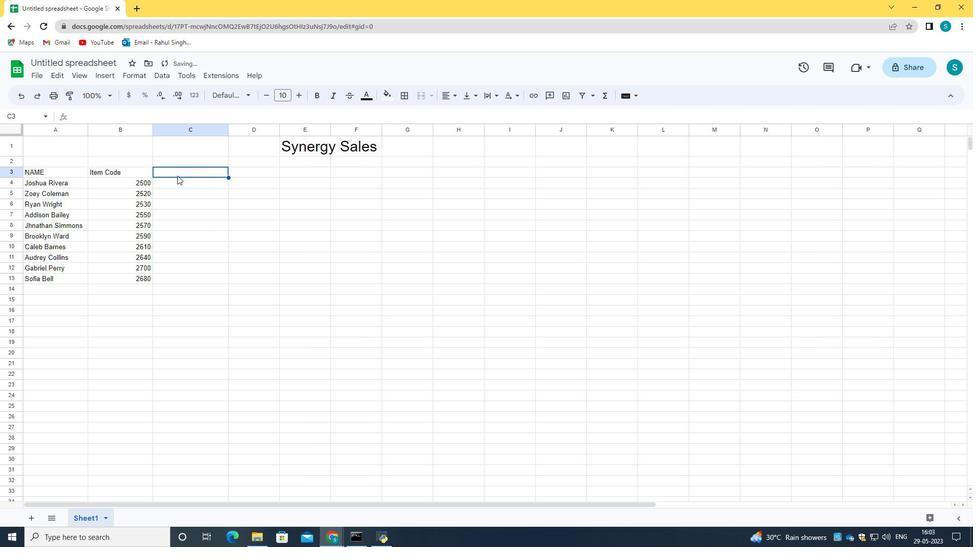 
Action: Mouse moved to (178, 171)
Screenshot: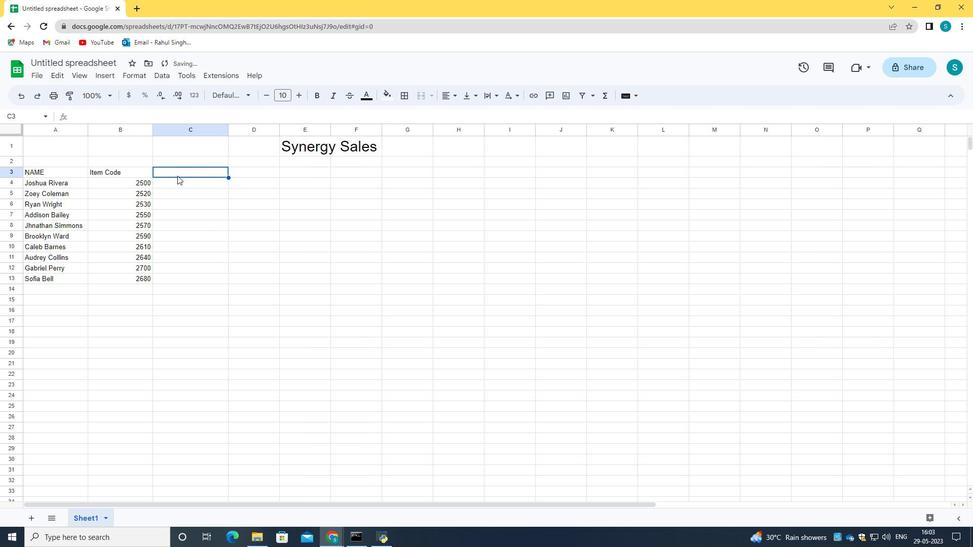 
Action: Mouse pressed left at (178, 171)
Screenshot: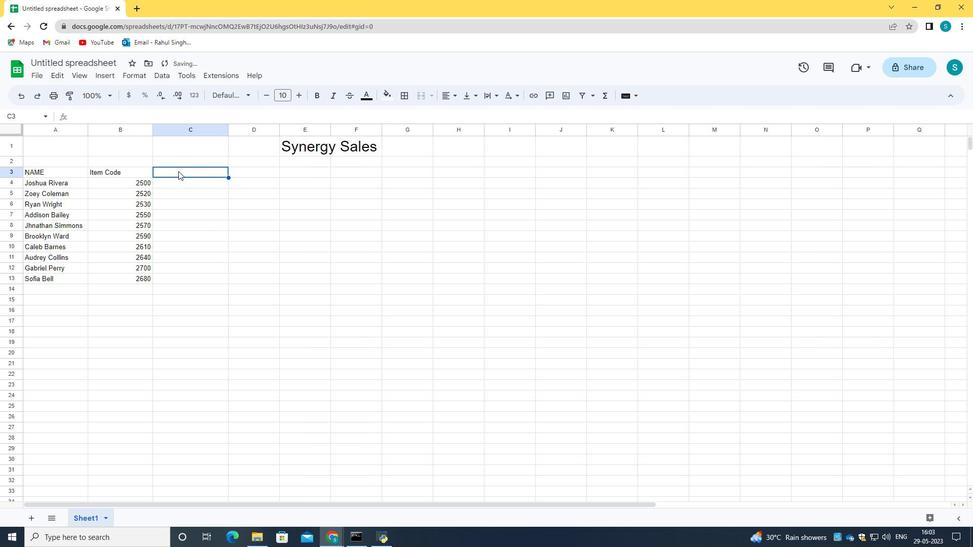 
Action: Key pressed <Key.shift_r>Product<Key.space><Key.shift>Range<Key.enter>2000<Key.enter>2500<Key.enter>3000<Key.enter>3500<Key.enter>4000<Key.enter>4500<Key.enter>5000<Key.enter>5500<Key.enter>6000<Key.enter>6500<Key.enter>
Screenshot: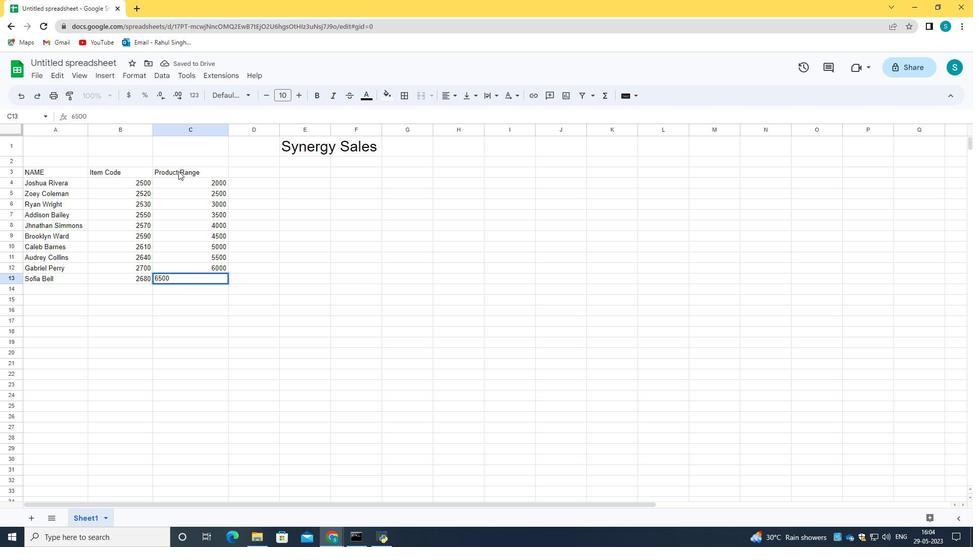 
Action: Mouse moved to (252, 174)
Screenshot: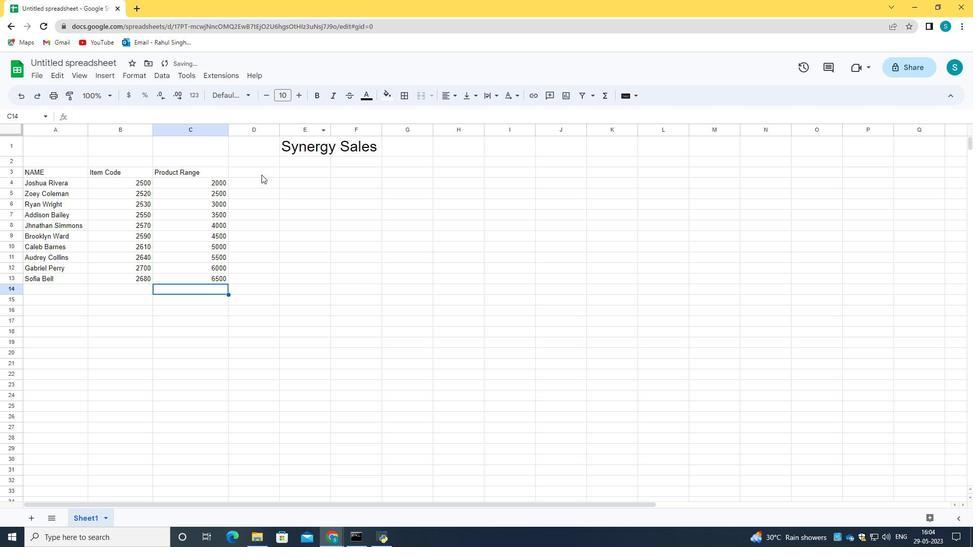 
Action: Mouse pressed left at (252, 174)
Screenshot: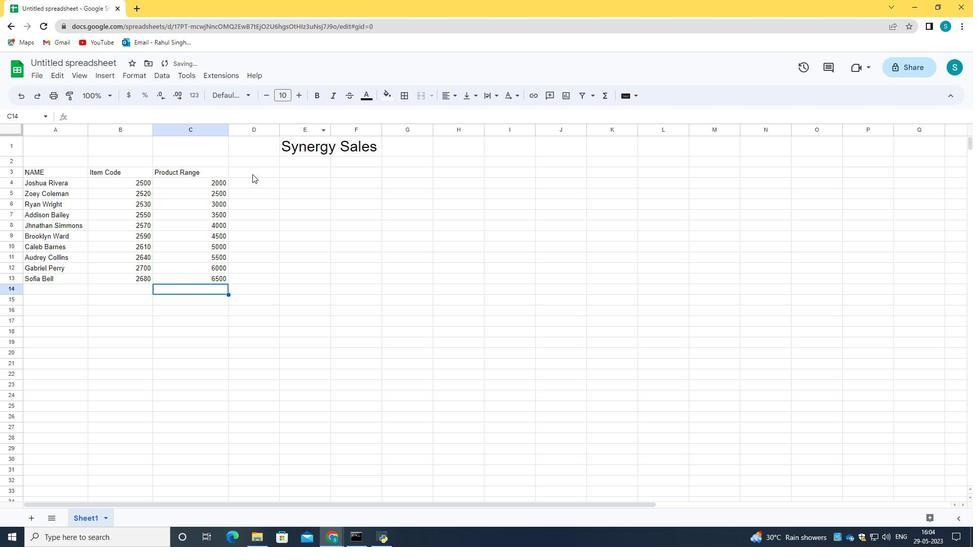 
Action: Key pressed <Key.shift_r>Product<Key.space>namr<Key.backspace><Key.backspace><Key.backspace><Key.backspace><Key.space>name
Screenshot: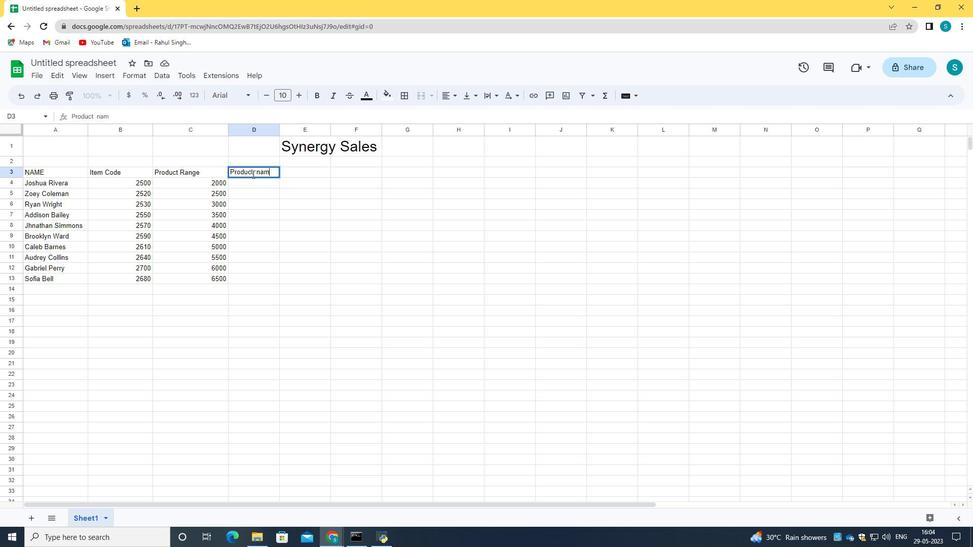 
Action: Mouse moved to (246, 180)
Screenshot: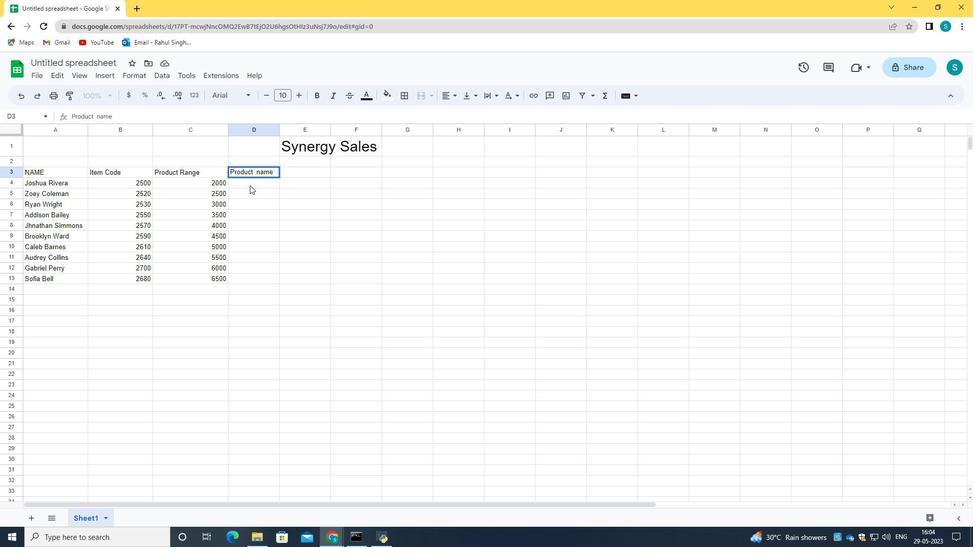 
Action: Mouse pressed left at (246, 180)
Screenshot: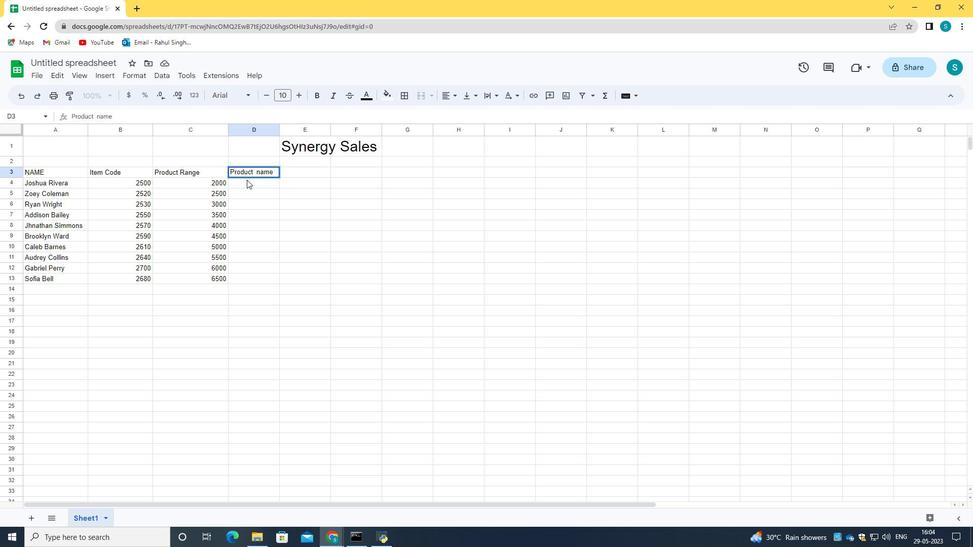 
Action: Key pressed <Key.caps_lock>ASICE<Key.backspace>S<Key.space><Key.caps_lock>s<Key.caps_lock>H<Key.backspace><Key.backspace>S<Key.caps_lock>hoes<Key.enter><Key.caps_lock>B<Key.caps_lock>rool<Key.backspace>ks<Key.space><Key.caps_lock>S<Key.caps_lock>hoe<Key.enter><Key.caps_lock>C<Key.caps_lock>lark<Key.space><Key.caps_lock>S<Key.caps_lock>hoe<Key.enter>c<Key.backspace><Key.backspace><Key.caps_lock>C<Key.caps_lock>rocs<Key.space><Key.caps_lock>S<Key.caps_lock>hoe<Key.enter><Key.caps_lock>B<Key.caps_lock>r<Key.backspace><Key.backspace><Key.backspace><Key.caps_lock>D<Key.caps_lock>r.<Key.caps_lock>M<Key.caps_lock>artens<Key.space><Key.caps_lock><Key.caps_lock>h<Key.backspace><Key.caps_lock><Key.caps_lock>shoes<Key.enter><Key.caps_lock>E<Key.caps_lock>cco<Key.space><Key.caps_lock>S<Key.caps_lock>hoe<Key.enter><Key.caps_lock>F<Key.caps_lock>ila<Key.space><Key.caps_lock>S<Key.caps_lock>hoe<Key.enter><Key.caps_lock>H<Key.caps_lock>ush<Key.space>p<Key.caps_lock>UP<Key.backspace><Key.backspace><Key.backspace>P<Key.caps_lock>uppies<Key.space><Key.caps_lock>S<Key.caps_lock>hoe<Key.enter><Key.caps_lock>J<Key.caps_lock>orden<Key.space><Key.caps_lock>S<Key.caps_lock>hoe<Key.enter><Key.caps_lock>K<Key.caps_lock>-swiss<Key.space><Key.caps_lock>S<Key.caps_lock>hoe
Screenshot: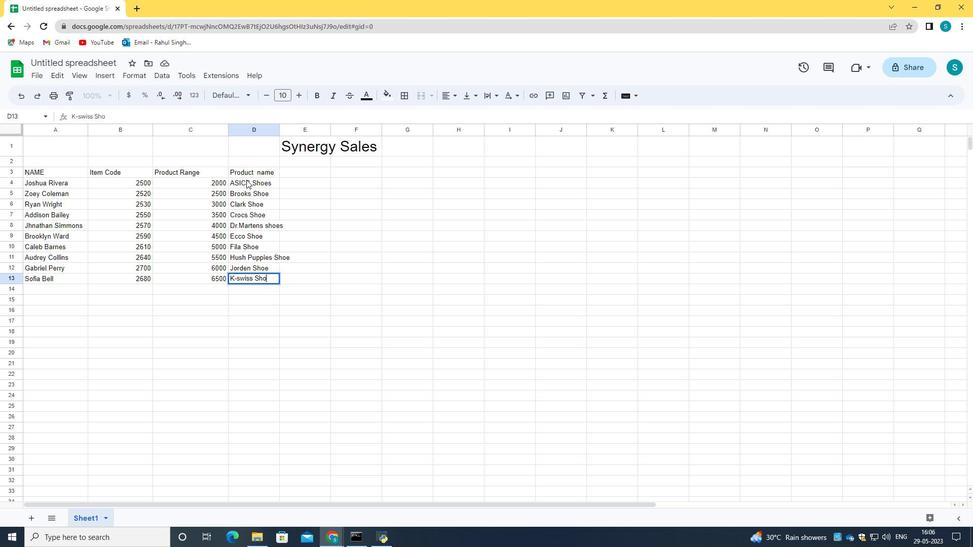 
Action: Mouse moved to (314, 171)
Screenshot: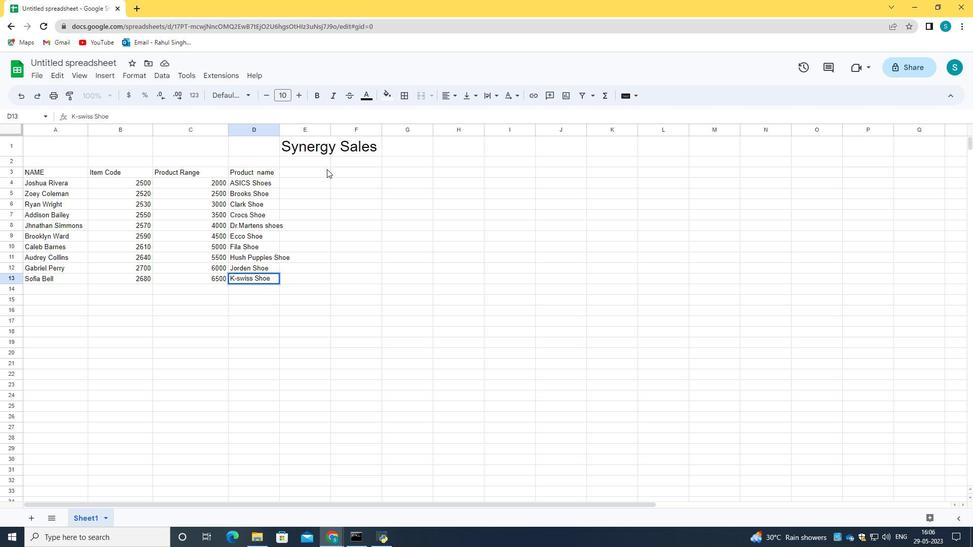 
Action: Mouse pressed left at (314, 171)
Screenshot: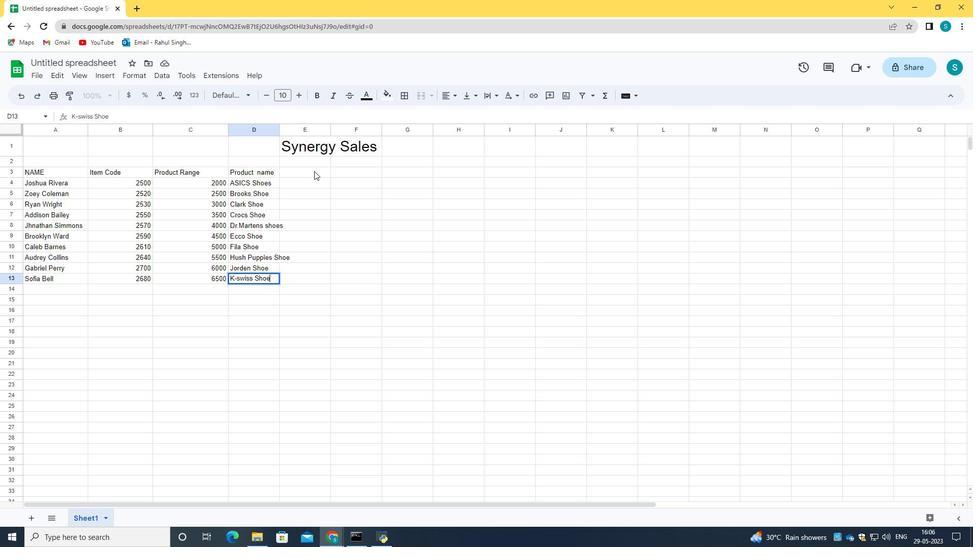 
Action: Key pressed <Key.shift>Quantity
Screenshot: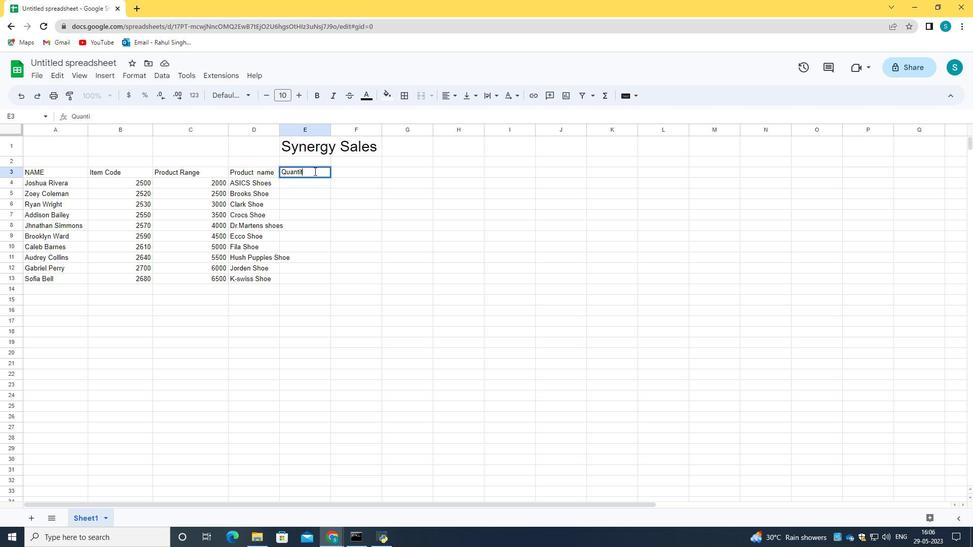 
Action: Mouse moved to (296, 180)
Screenshot: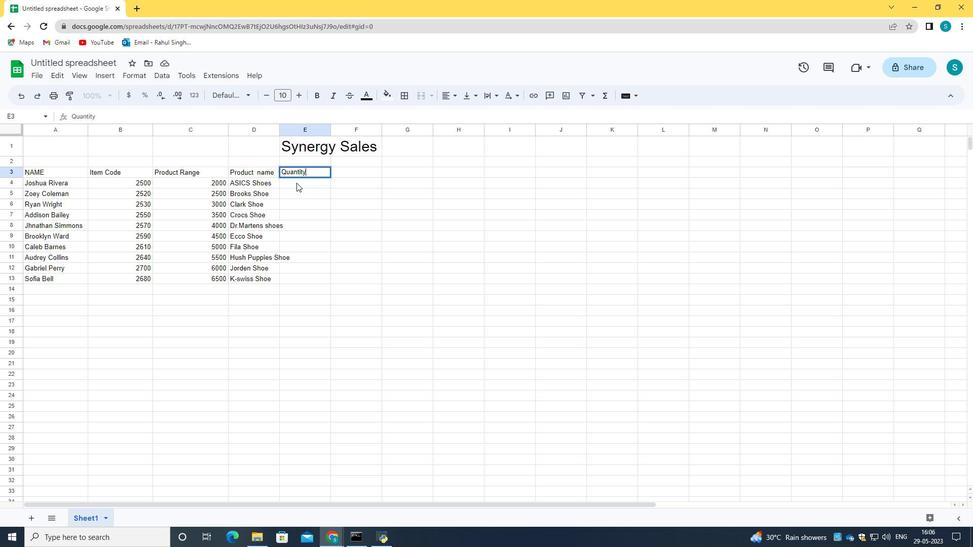 
Action: Mouse pressed left at (296, 180)
Screenshot: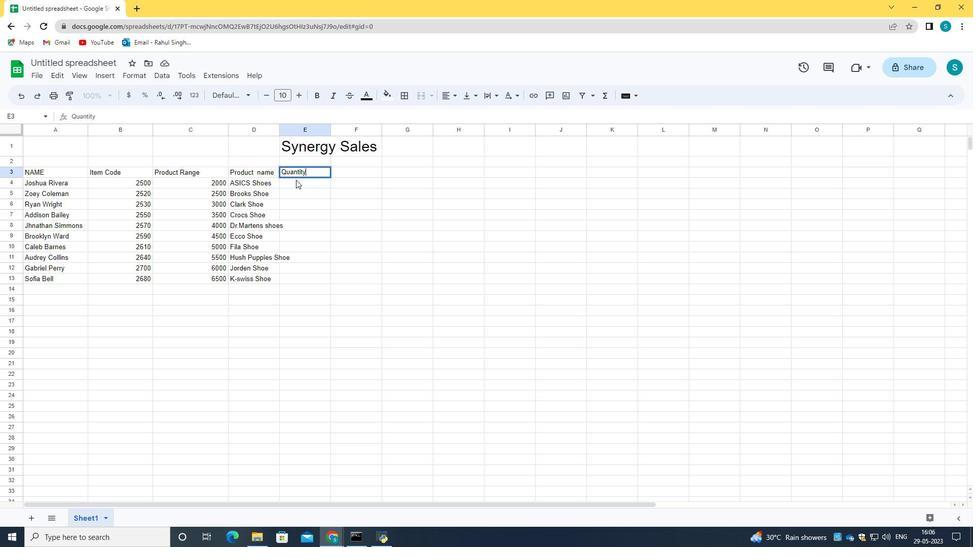 
Action: Key pressed 1<Key.enter><Key.backspace>
Screenshot: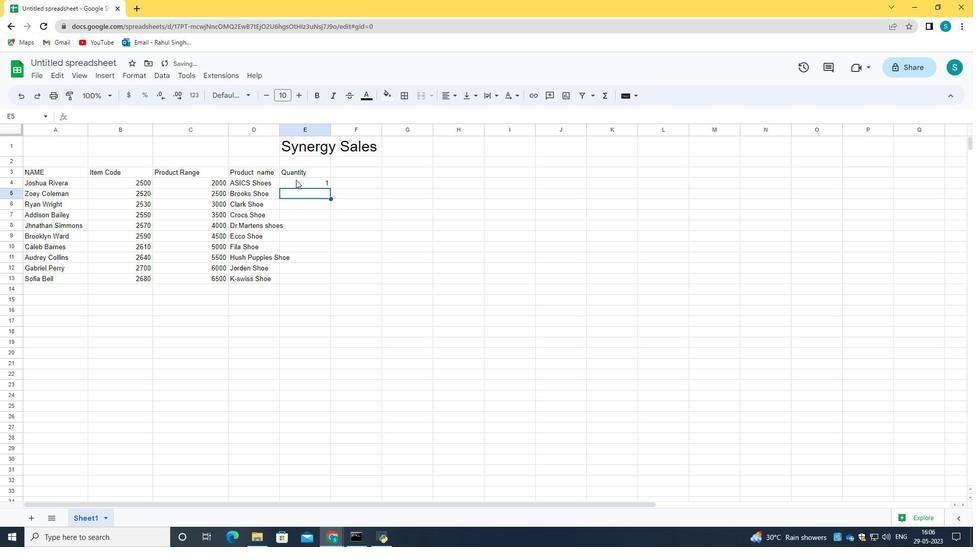 
Action: Mouse pressed left at (296, 180)
Screenshot: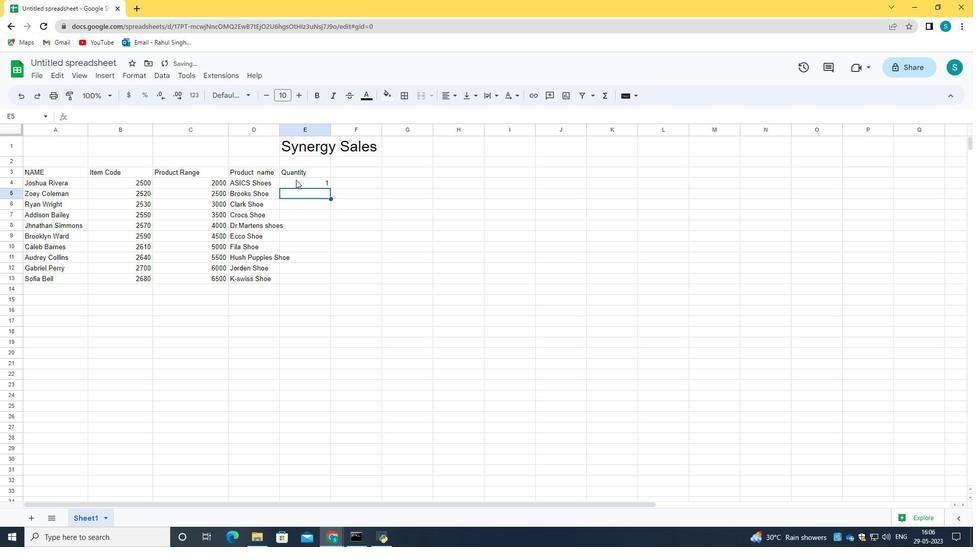 
Action: Mouse moved to (300, 181)
Screenshot: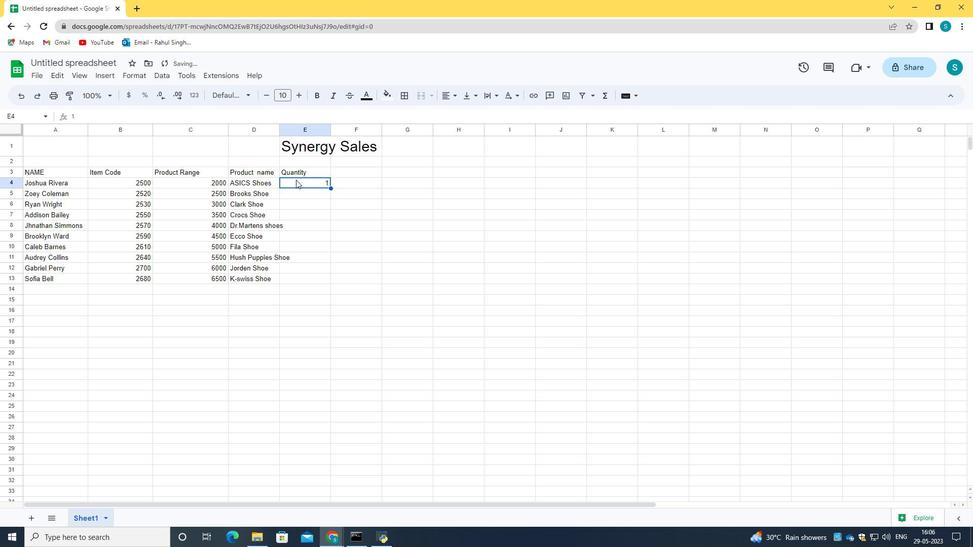 
Action: Key pressed <Key.backspace>10<Key.enter>8<Key.enter>6<Key.enter>4<Key.enter>2<Key.enter>9<Key.enter>7<Key.enter>5<Key.enter>3<Key.enter>1<Key.enter>
Screenshot: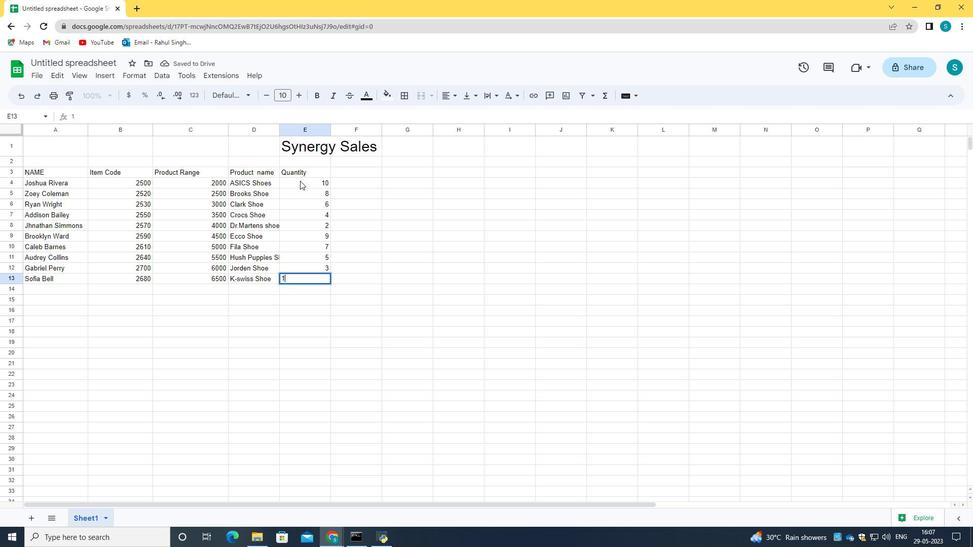 
Action: Mouse moved to (347, 174)
Screenshot: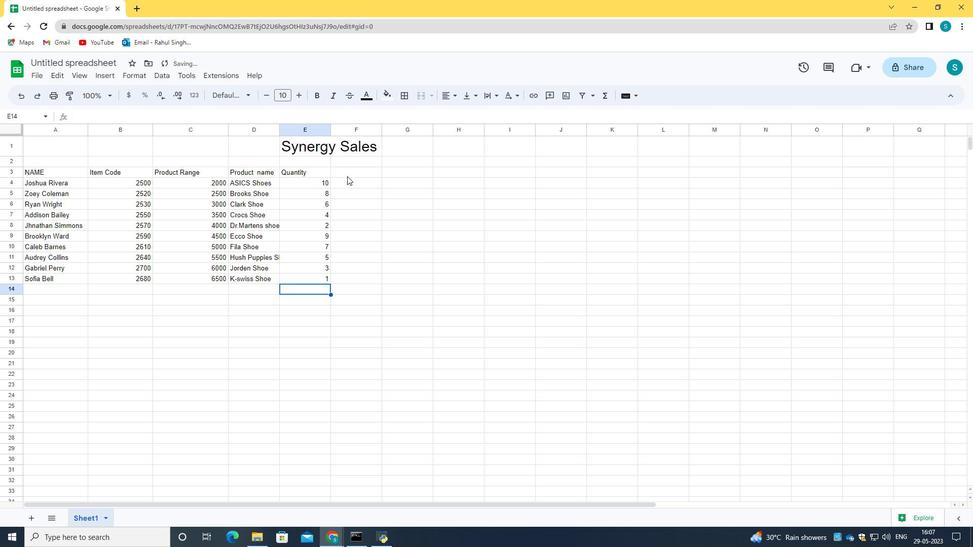 
Action: Mouse pressed left at (347, 174)
Screenshot: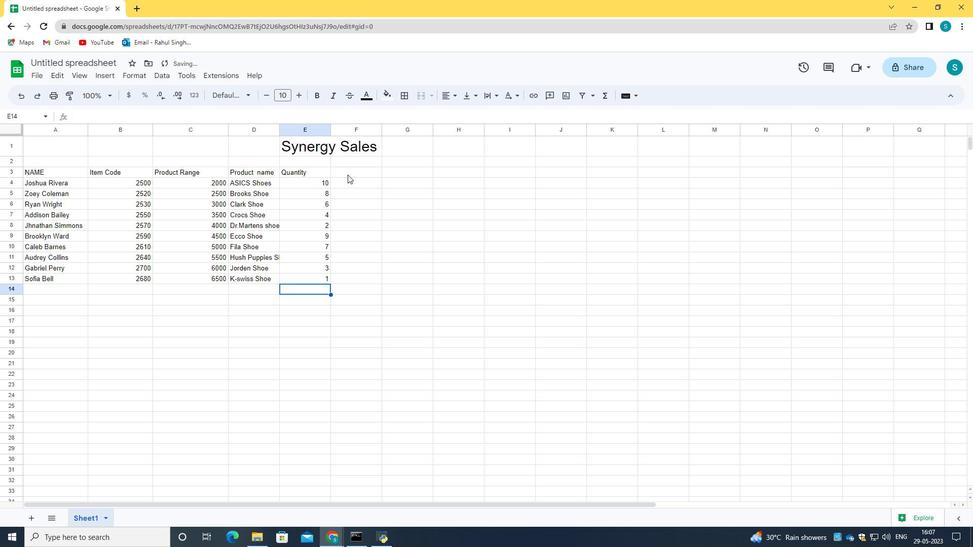 
Action: Key pressed ammount
Screenshot: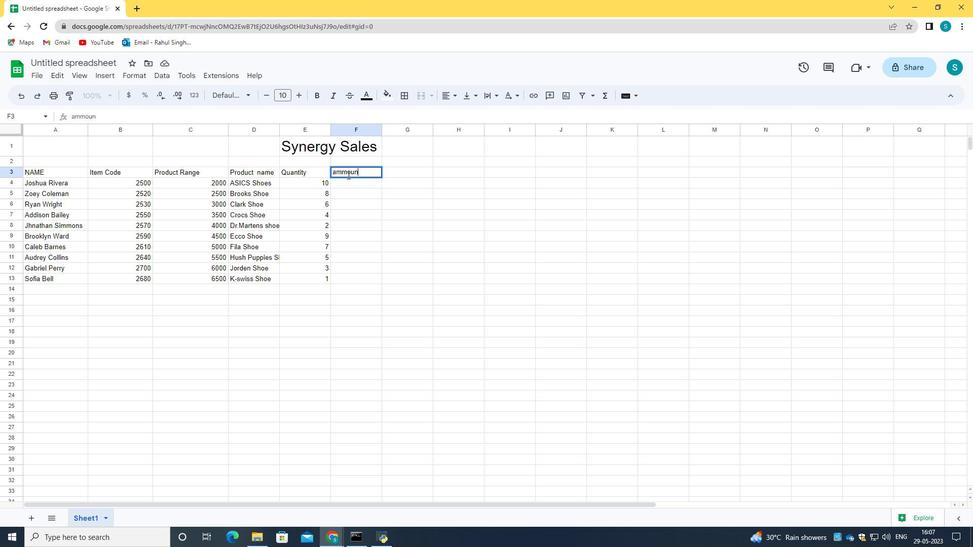 
Action: Mouse moved to (335, 168)
Screenshot: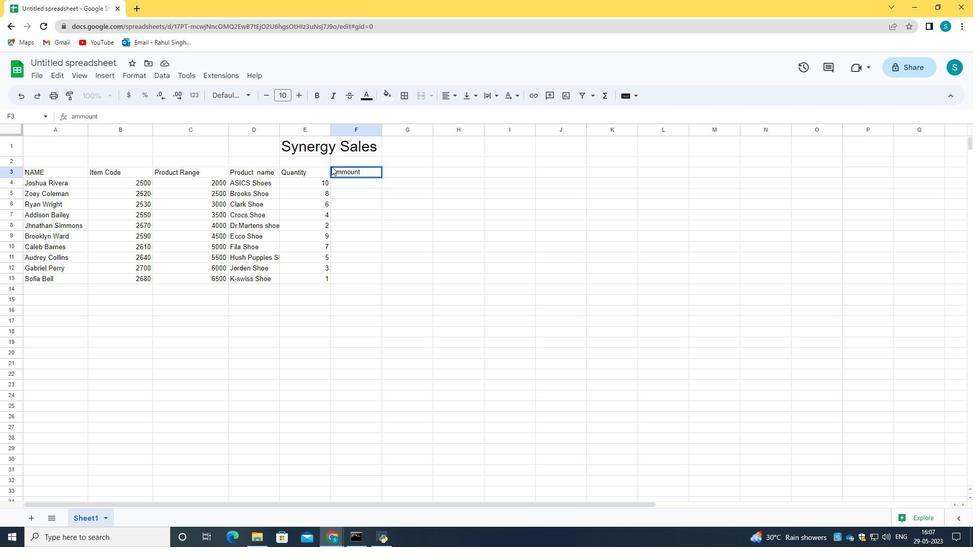 
Action: Mouse pressed left at (335, 168)
Screenshot: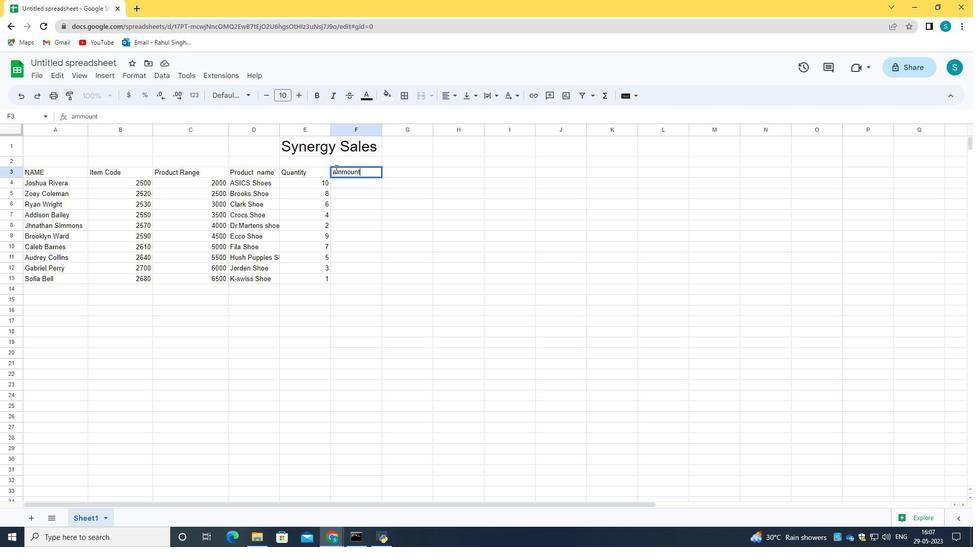 
Action: Key pressed <Key.backspace><Key.shift>A
Screenshot: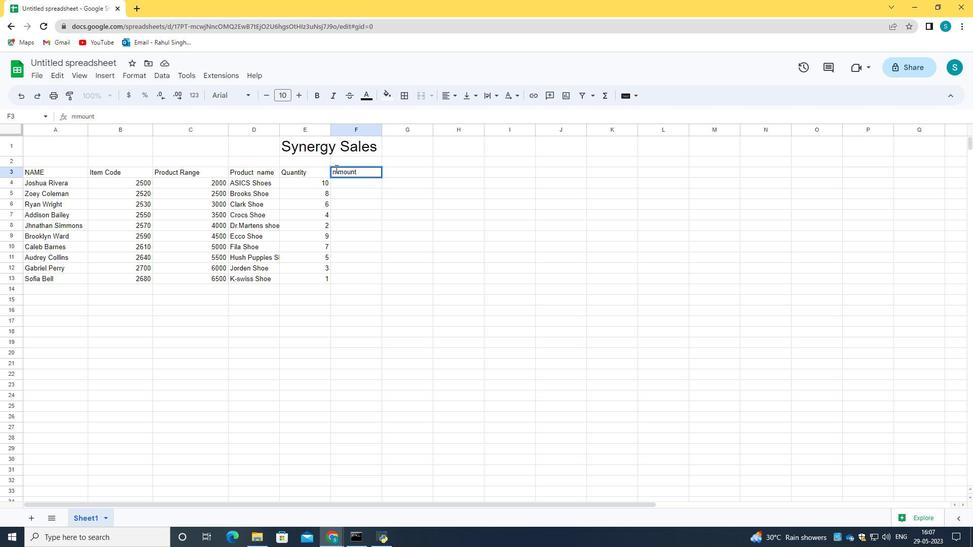 
Action: Mouse moved to (341, 184)
Screenshot: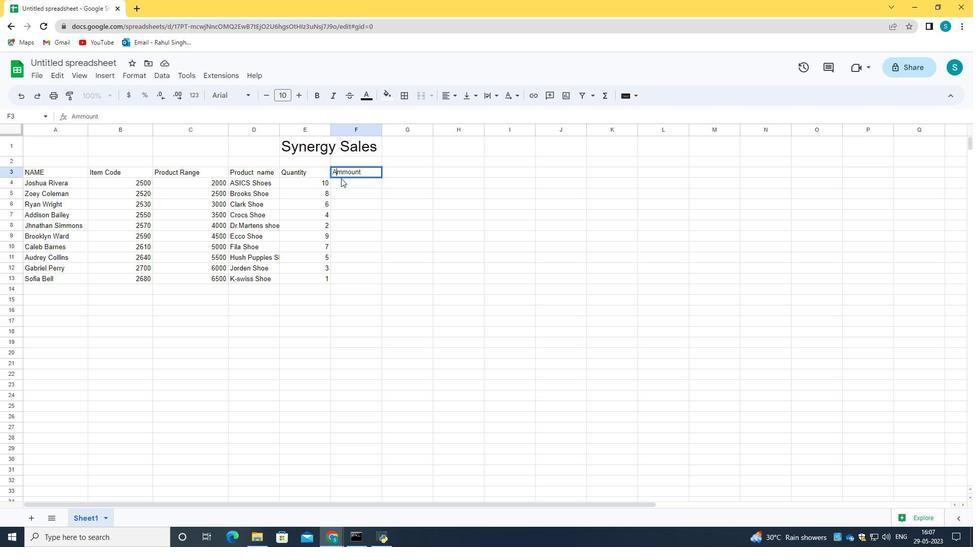 
Action: Mouse pressed left at (341, 184)
Screenshot: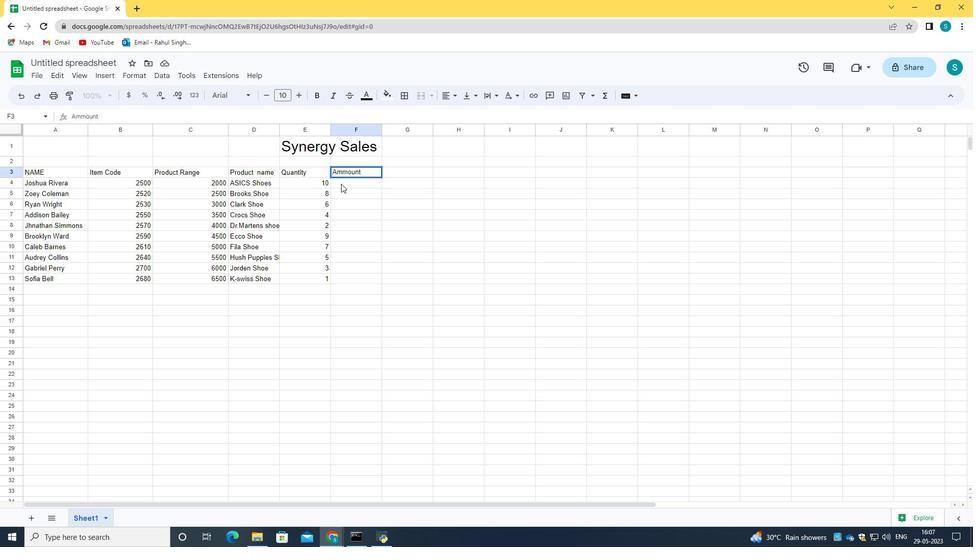 
Action: Key pressed 20000<Key.enter>20000<Key.enter>18000<Key.enter>14000<Key.enter>8000<Key.enter>4150<Key.enter>35000
Screenshot: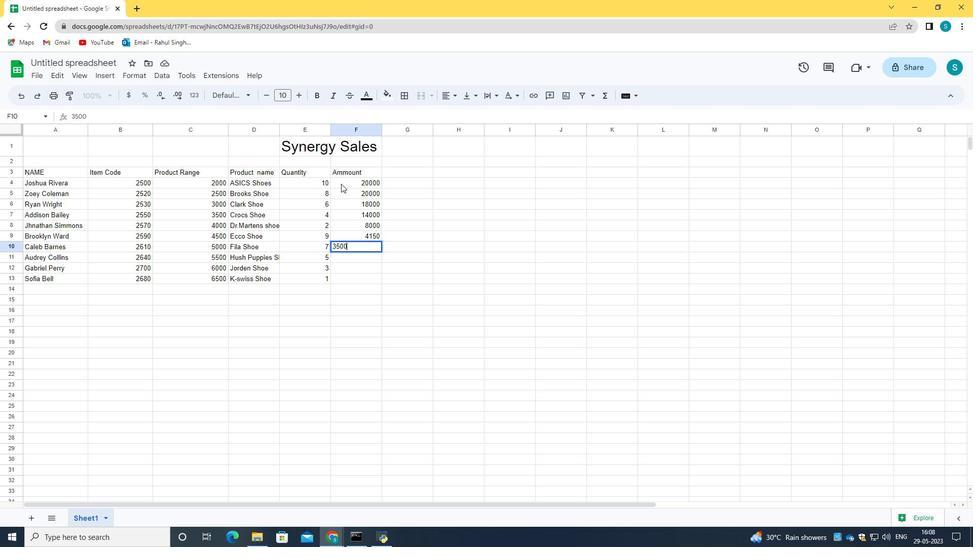 
Action: Mouse moved to (379, 236)
Screenshot: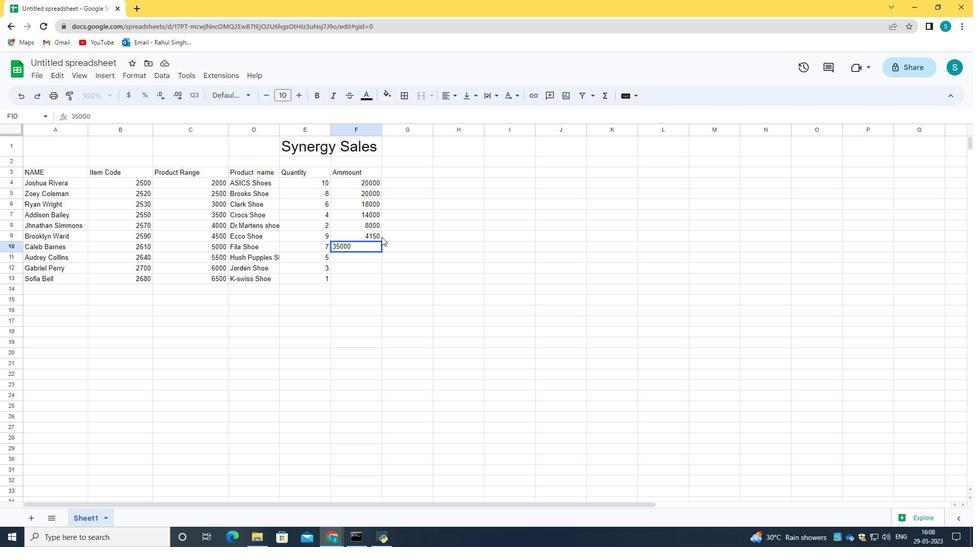 
Action: Mouse pressed left at (379, 236)
Screenshot: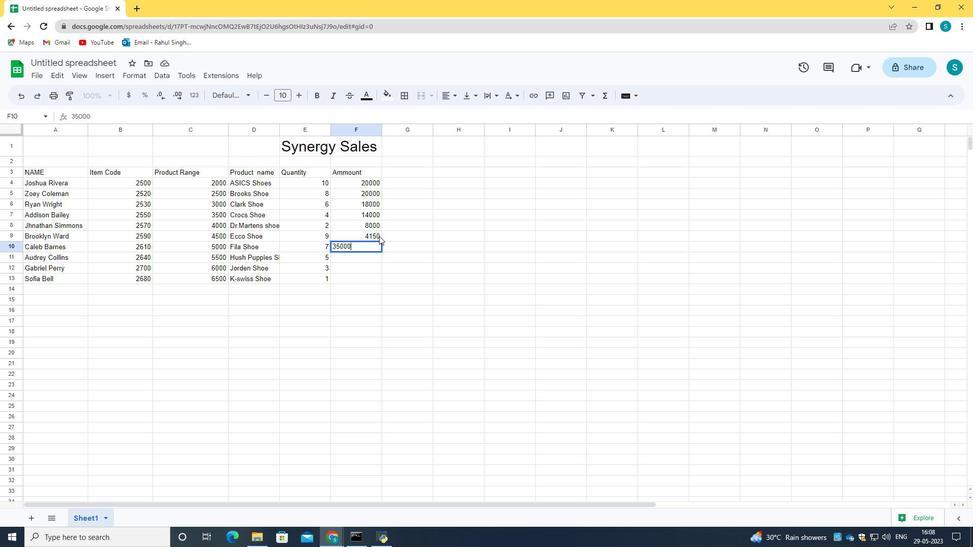 
Action: Key pressed 41500<Key.enter><Key.enter><Key.enter>27500
Screenshot: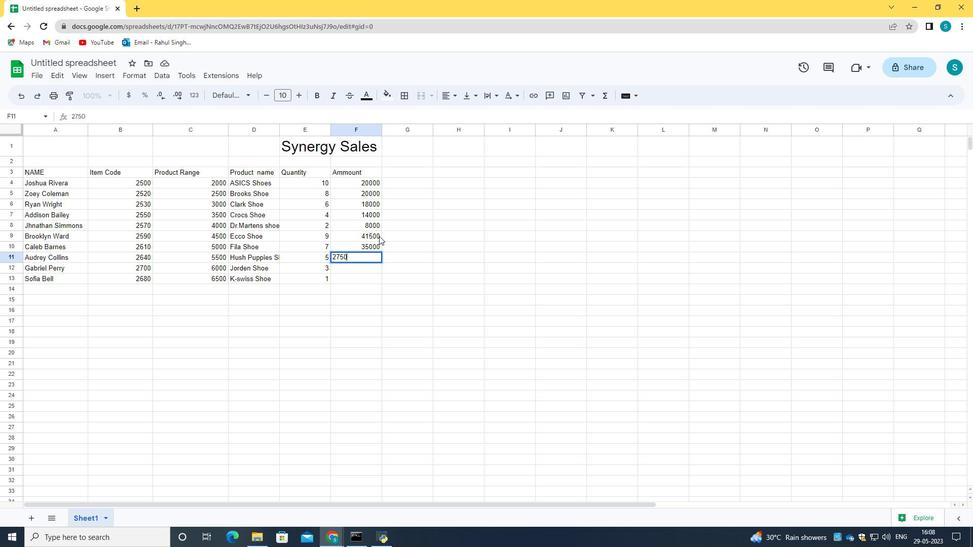
Action: Mouse moved to (351, 268)
Screenshot: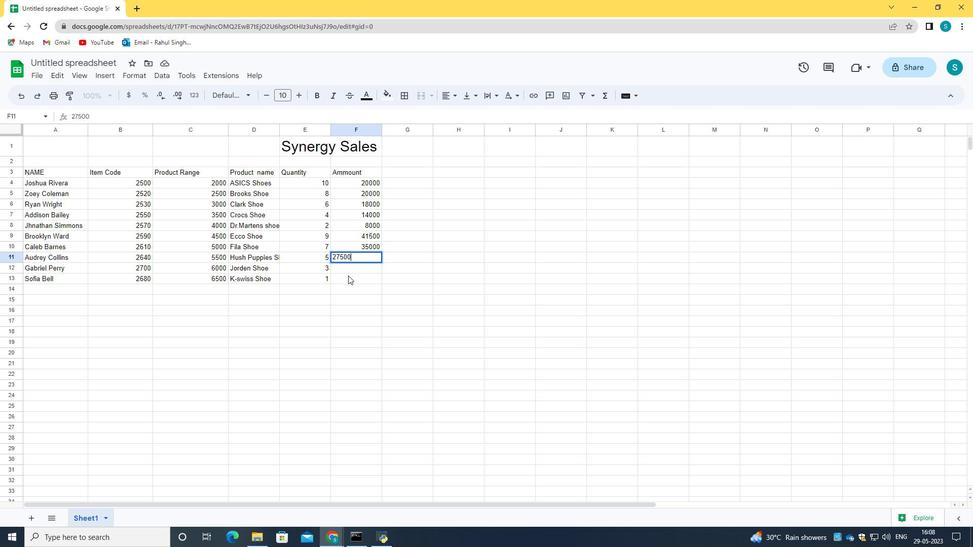 
Action: Mouse pressed left at (351, 268)
Screenshot: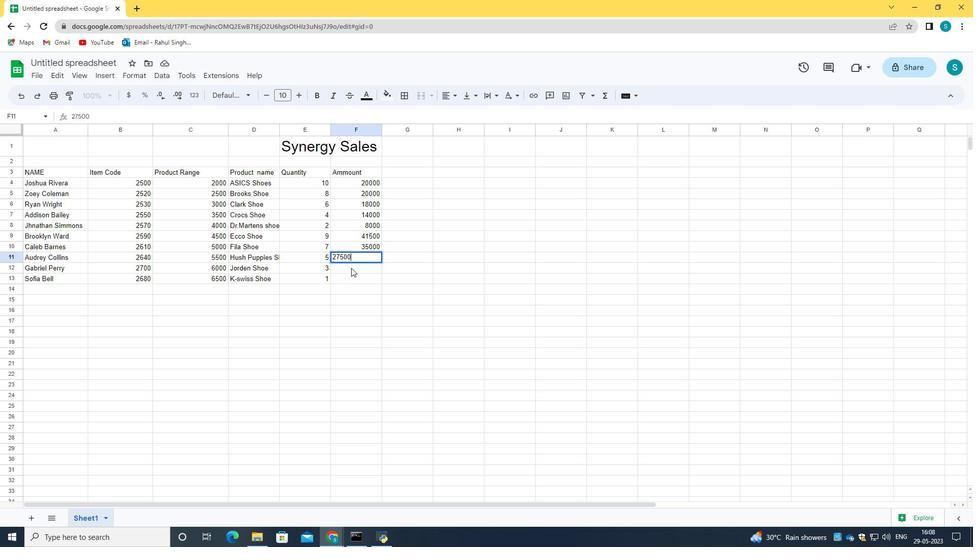 
Action: Key pressed 18000<Key.enter>65000<Key.backspace>
Screenshot: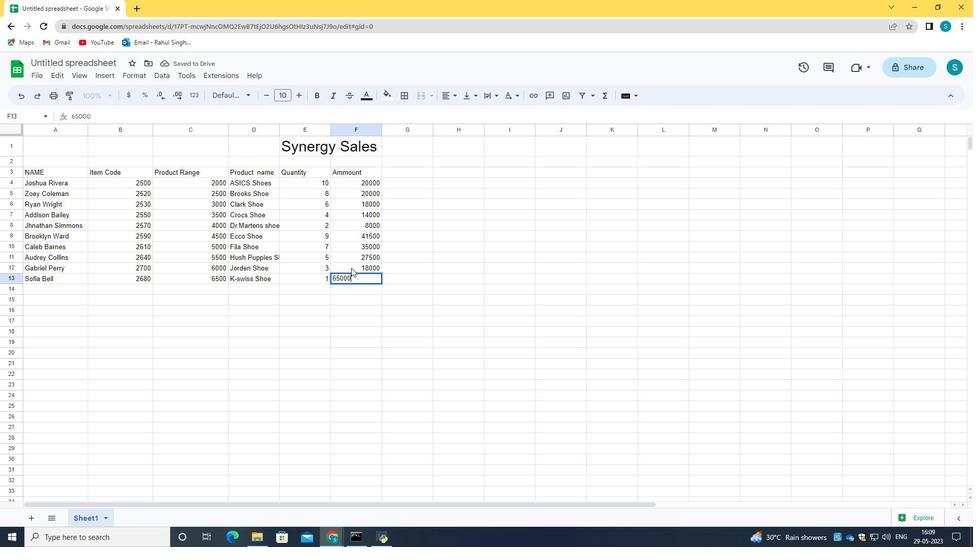 
Action: Mouse moved to (402, 160)
Screenshot: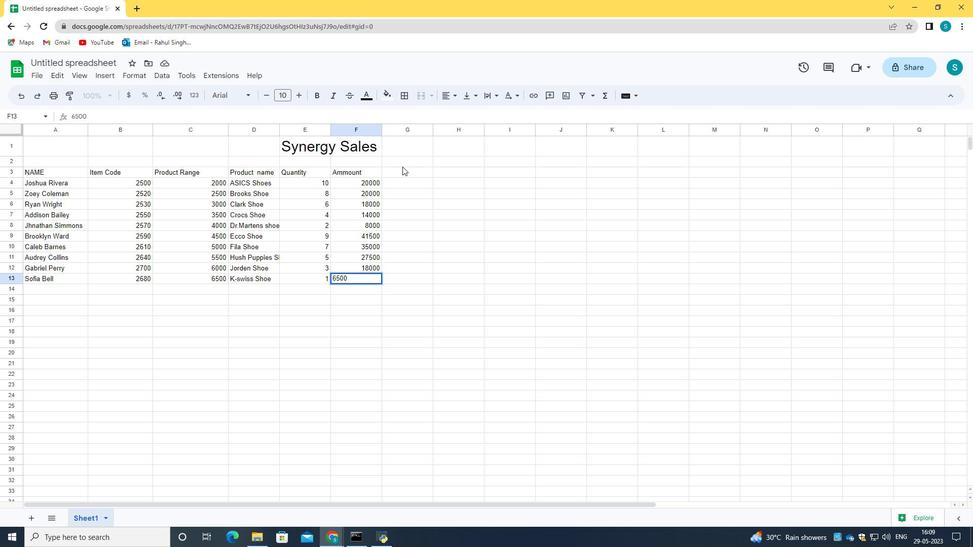 
Action: Mouse pressed left at (402, 160)
Screenshot: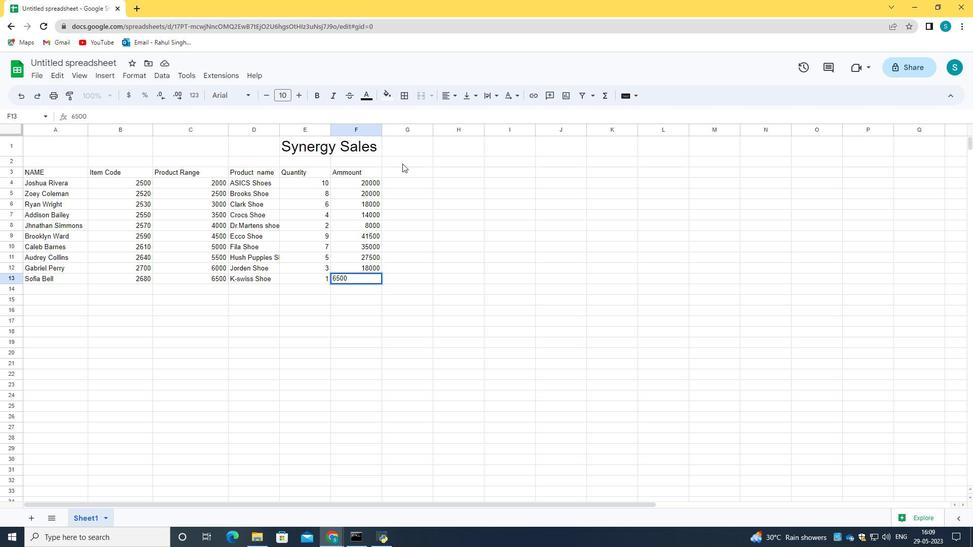 
Action: Mouse moved to (404, 172)
Screenshot: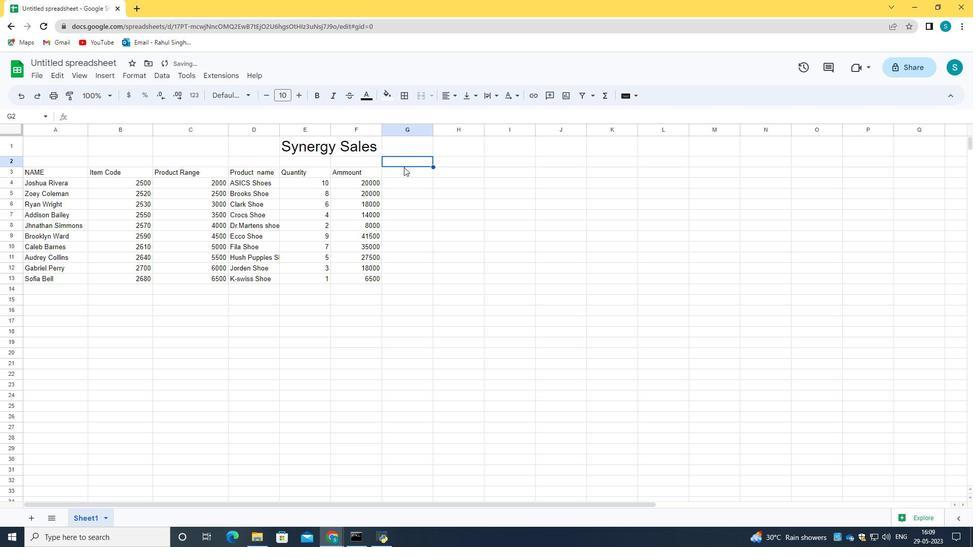 
Action: Mouse pressed left at (404, 172)
Screenshot: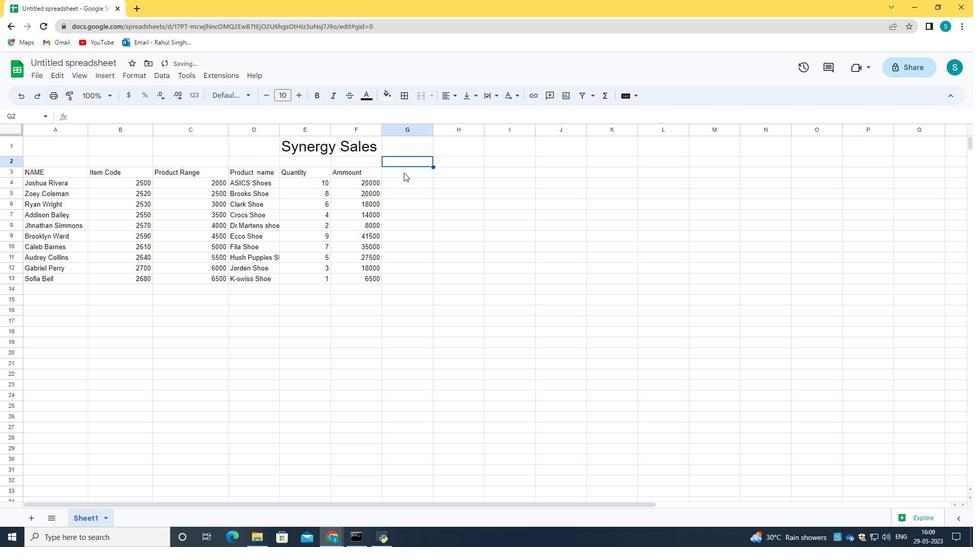 
Action: Mouse moved to (404, 173)
Screenshot: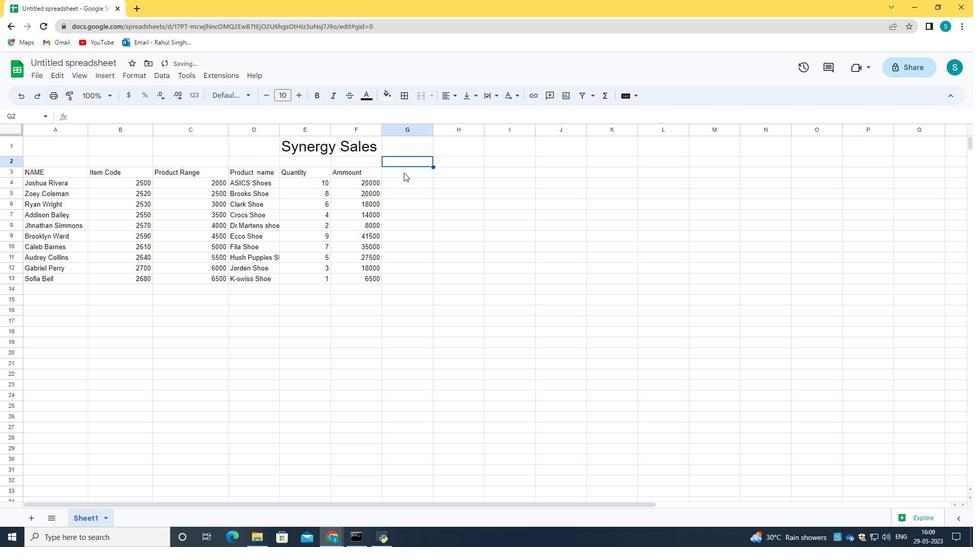 
Action: Key pressed <Key.shift>Tax<Key.enter><Key.shift_r>+<Key.backspace>=
Screenshot: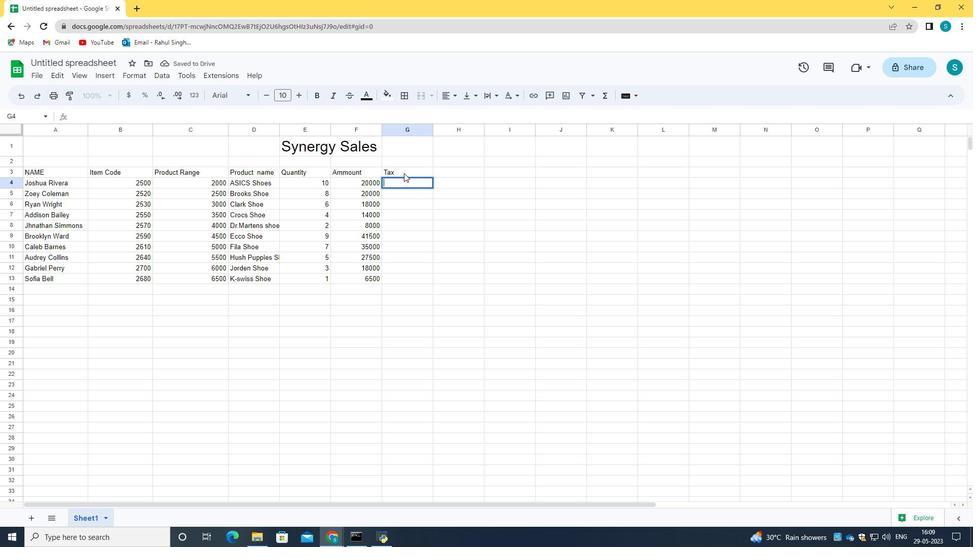 
Action: Mouse moved to (357, 180)
Screenshot: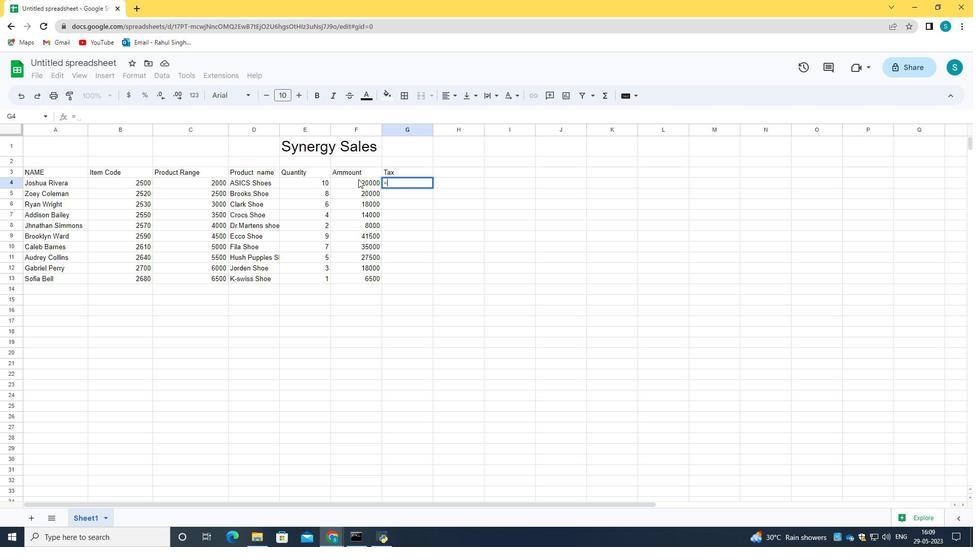 
Action: Mouse pressed left at (357, 180)
Screenshot: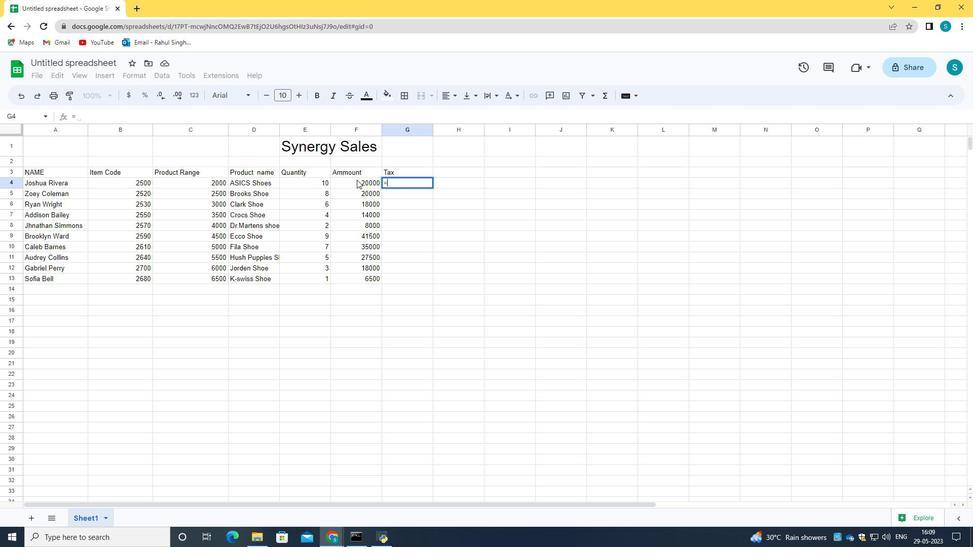 
Action: Mouse moved to (413, 186)
Screenshot: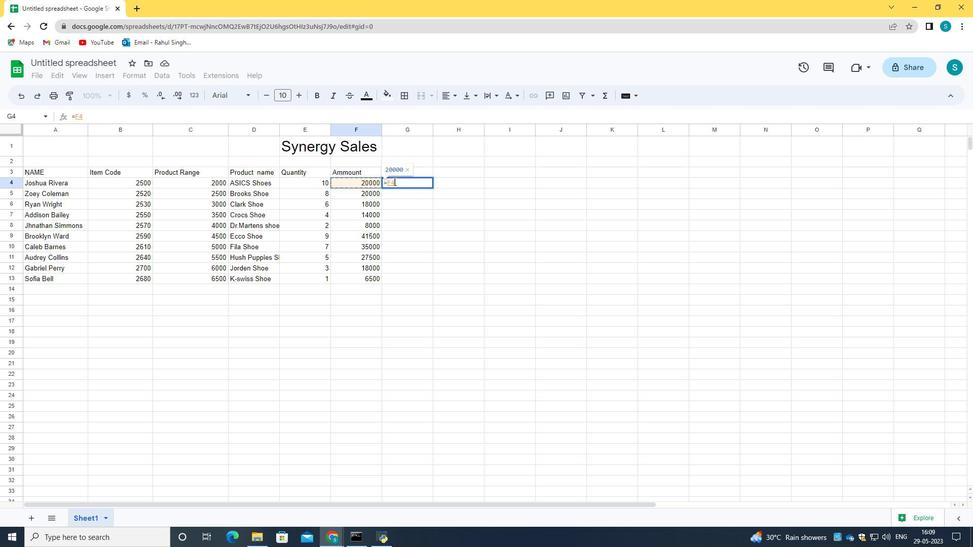 
Action: Key pressed *2<Key.shift>%<Key.backspace><Key.backspace>12<Key.shift><Key.shift><Key.shift><Key.shift><Key.shift><Key.shift><Key.shift><Key.shift><Key.shift><Key.shift><Key.shift><Key.shift><Key.shift>%<Key.enter>
Screenshot: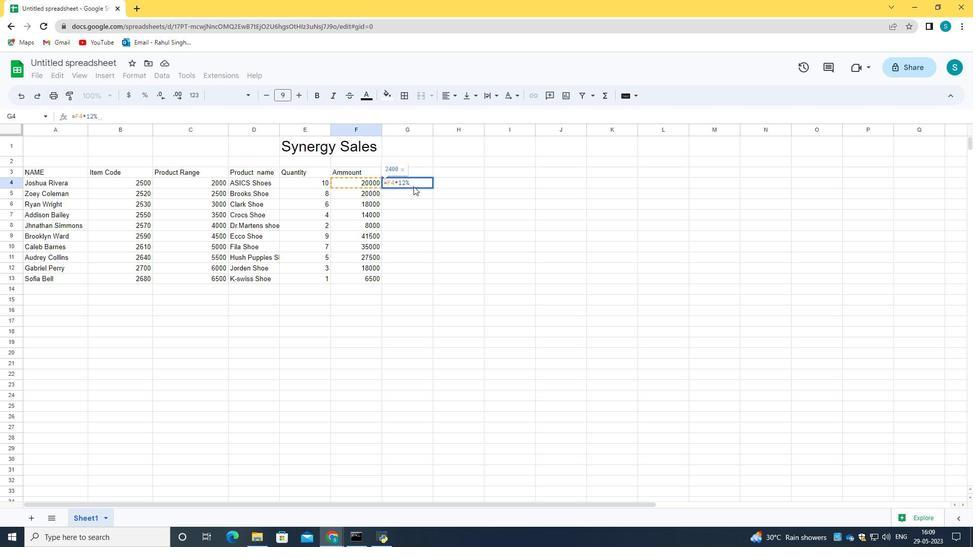 
Action: Mouse moved to (443, 263)
Screenshot: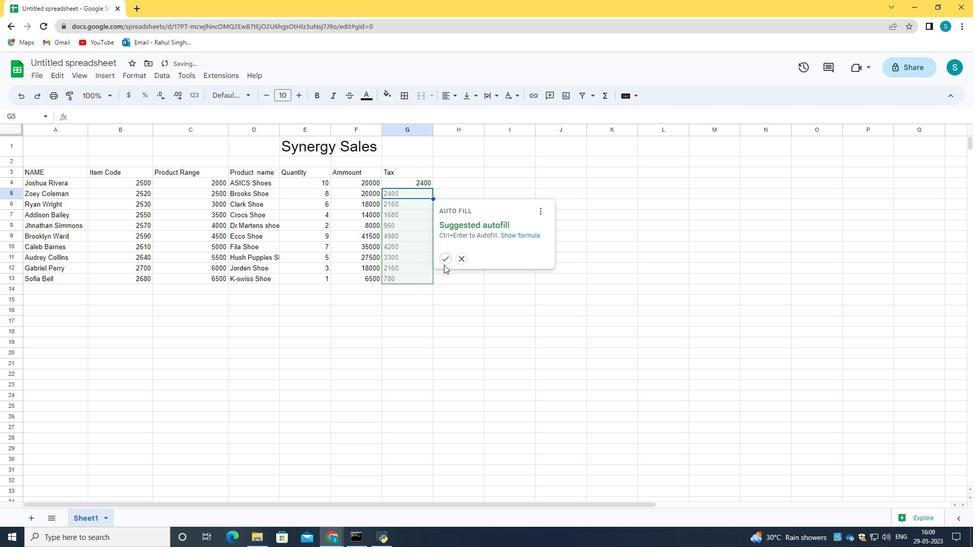 
Action: Mouse pressed left at (443, 263)
Screenshot: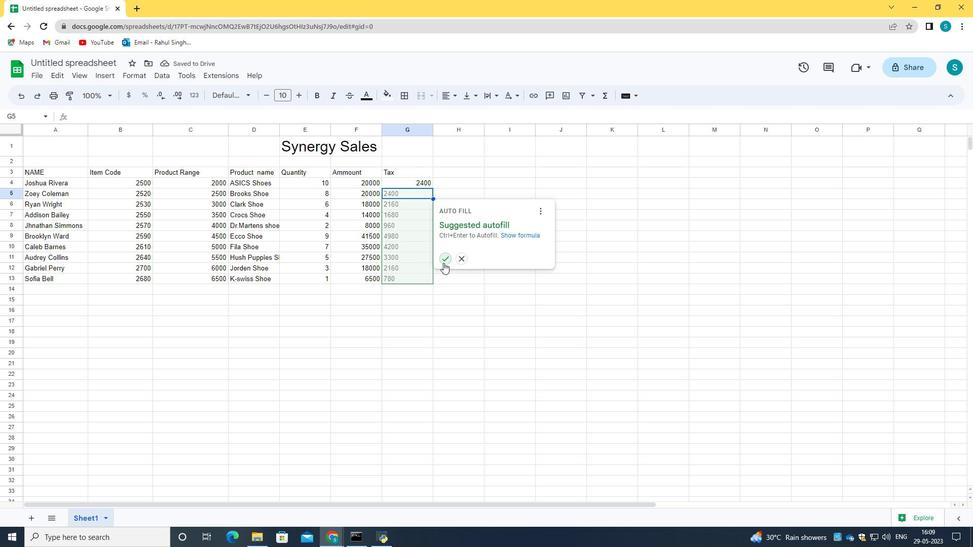 
Action: Mouse moved to (467, 171)
Screenshot: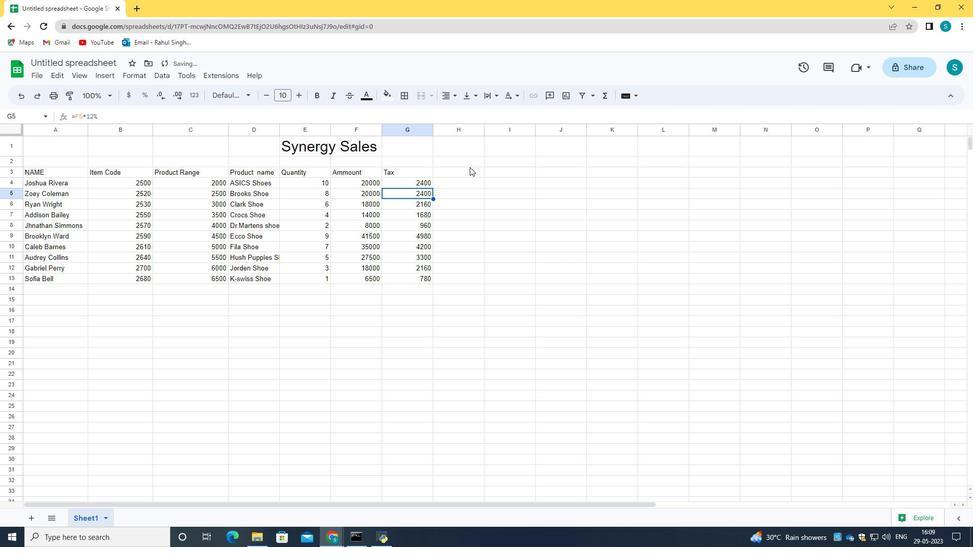 
Action: Mouse pressed left at (467, 171)
Screenshot: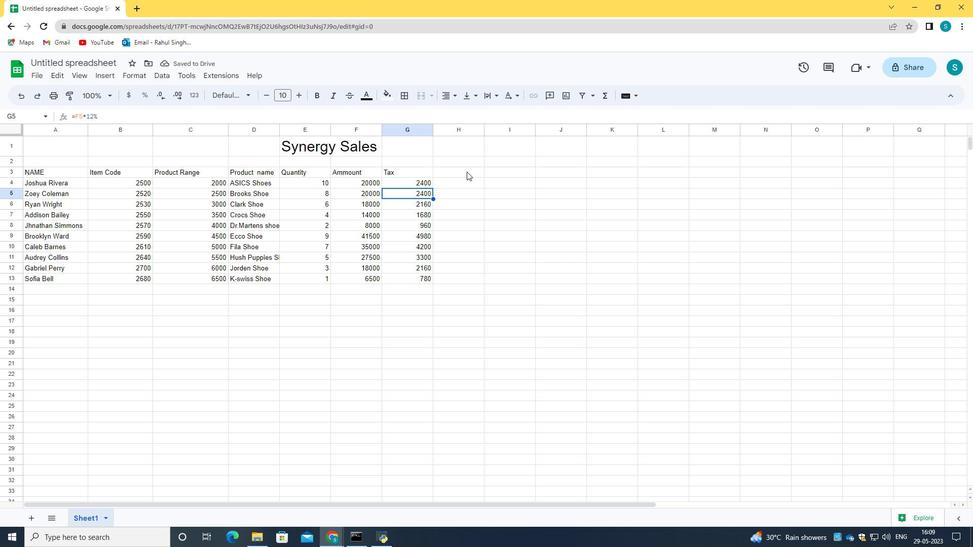 
Action: Mouse pressed left at (467, 171)
Screenshot: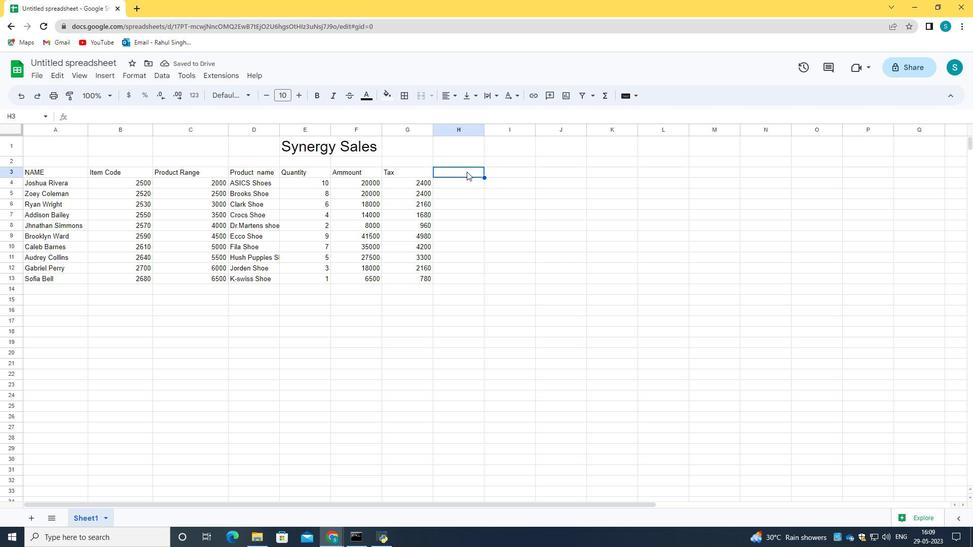 
Action: Key pressed <Key.shift>Total<Key.enter>2<Key.backspace>22400<Key.enter>22400<Key.enter>20160<Key.enter>15680<Key.enter>8960<Key.enter>45<Key.backspace><Key.backspace>46580<Key.enter>39200<Key.enter>30800<Key.enter>20160<Key.enter>7280<Key.enter>
Screenshot: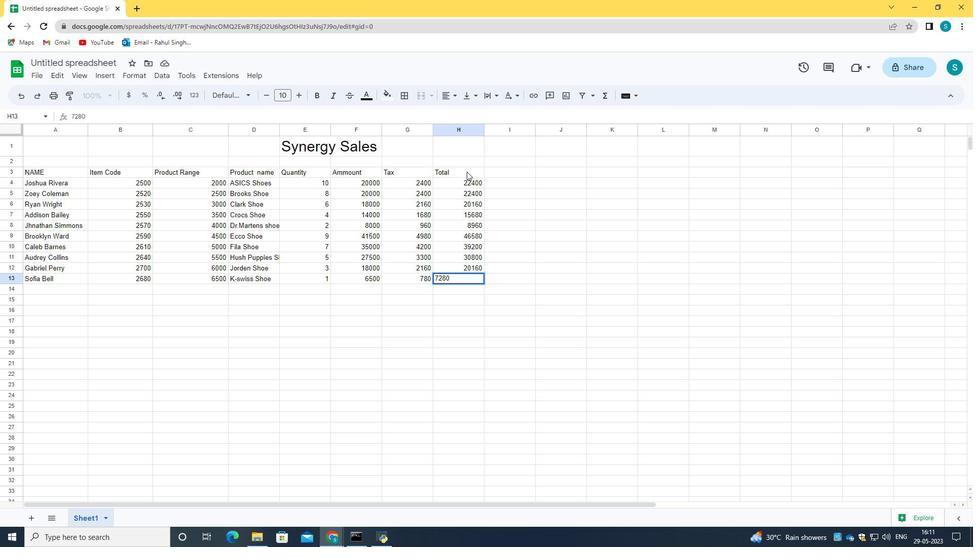 
Action: Mouse moved to (393, 116)
Screenshot: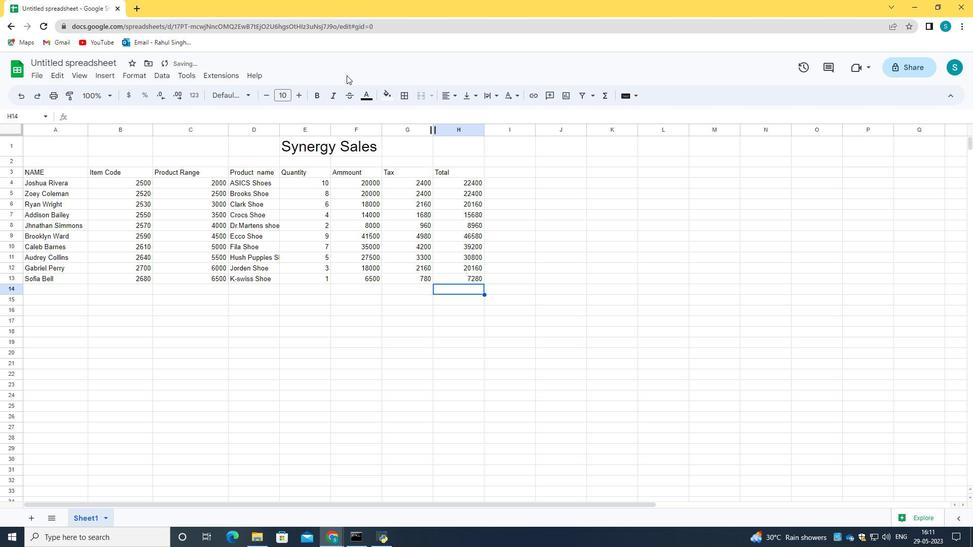 
